 Task: Reply to email with the signature Destiny Lee with the subject 'Status report' from softage.1@softage.net with the message 'I would like to discuss the project's quality assurance plan with you.' with CC to softage.3@softage.net with an attached document Feasibility_report.docx
Action: Mouse moved to (102, 296)
Screenshot: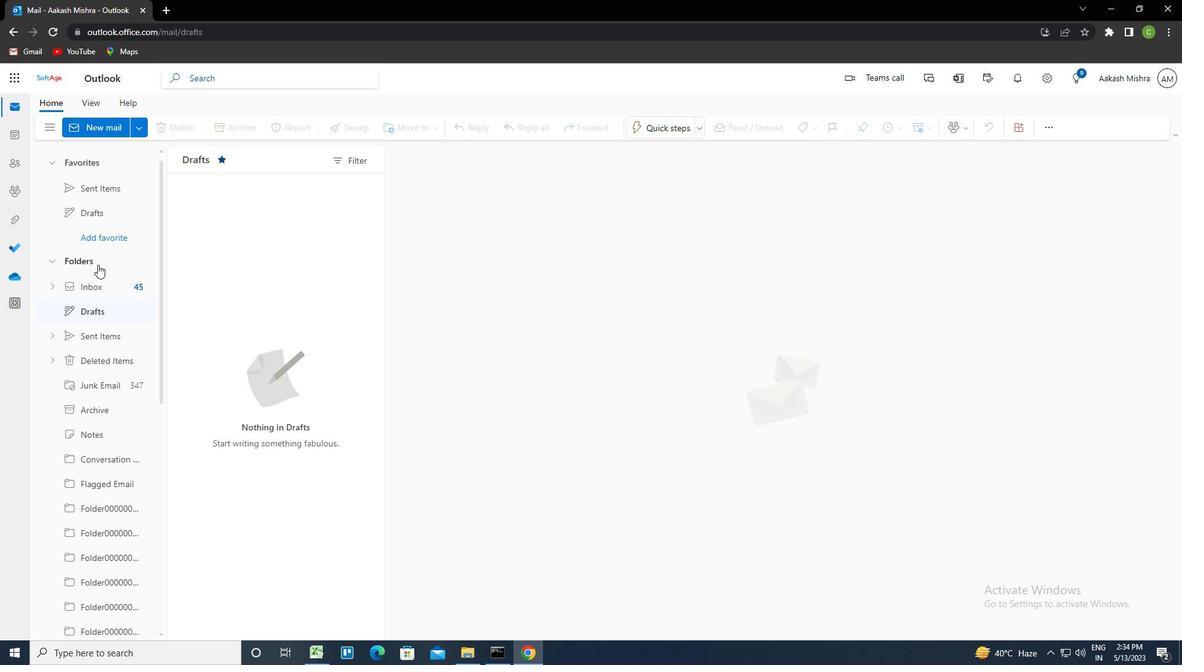 
Action: Mouse pressed left at (102, 296)
Screenshot: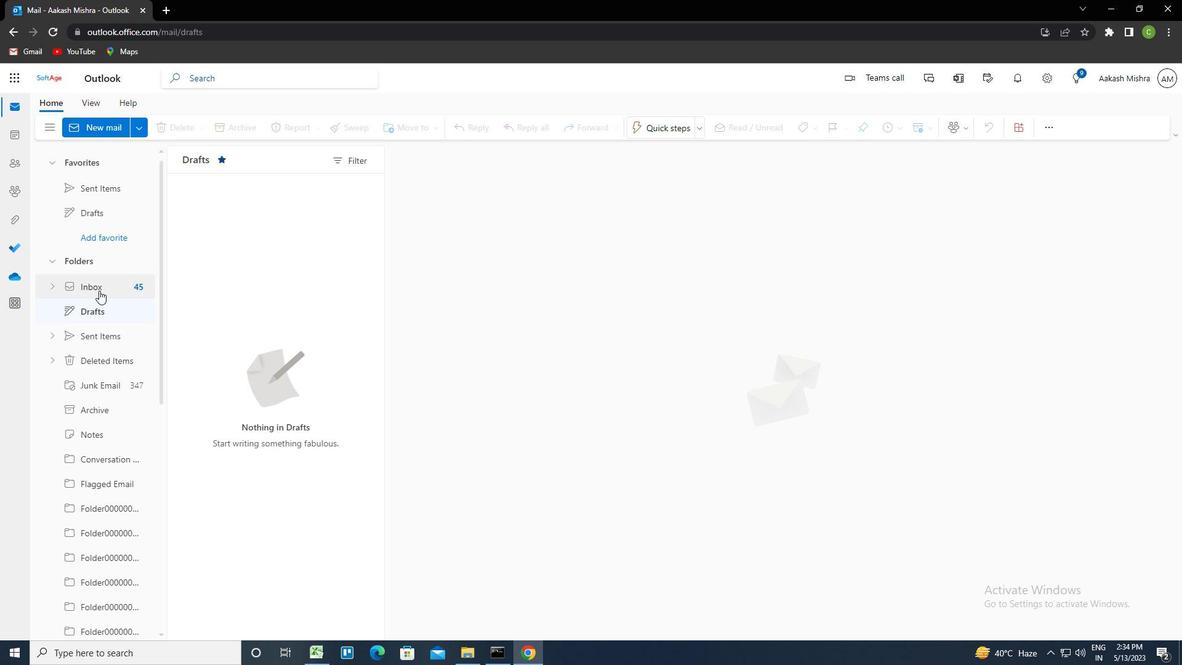 
Action: Mouse moved to (249, 345)
Screenshot: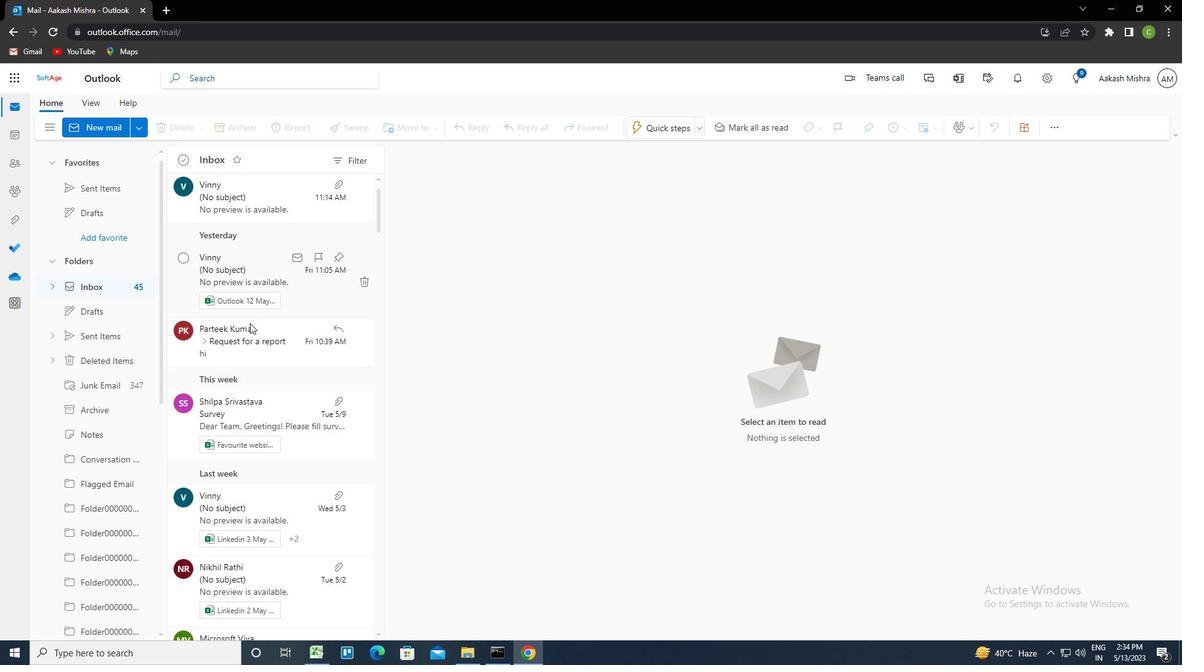 
Action: Mouse pressed left at (249, 345)
Screenshot: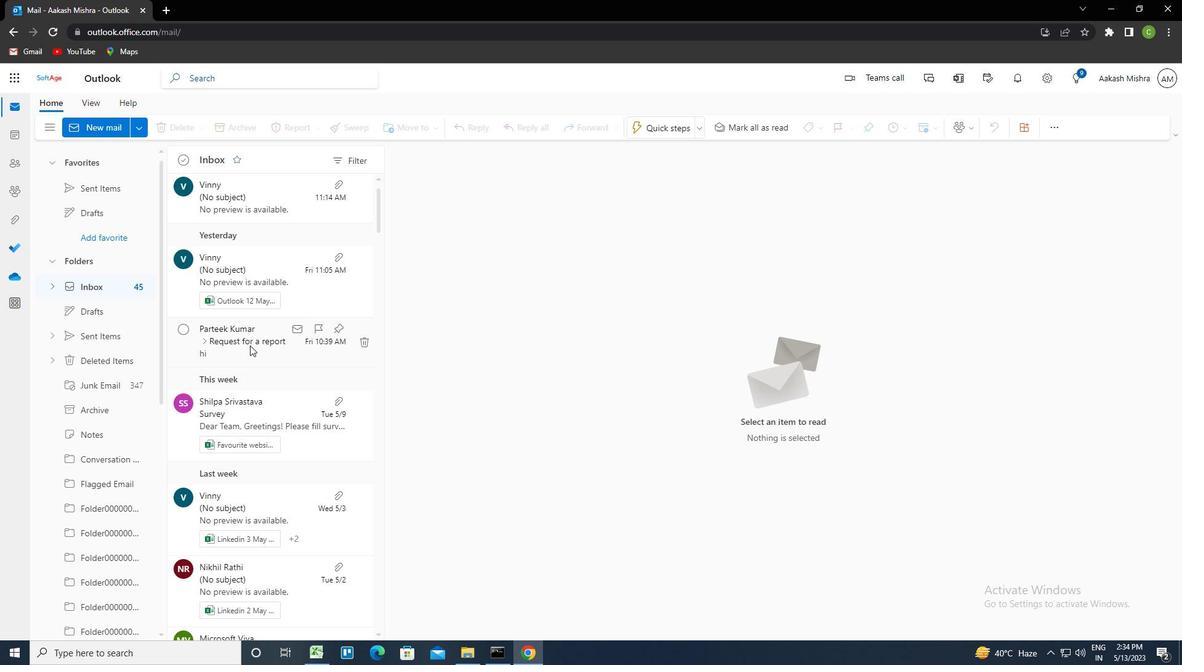 
Action: Mouse moved to (961, 227)
Screenshot: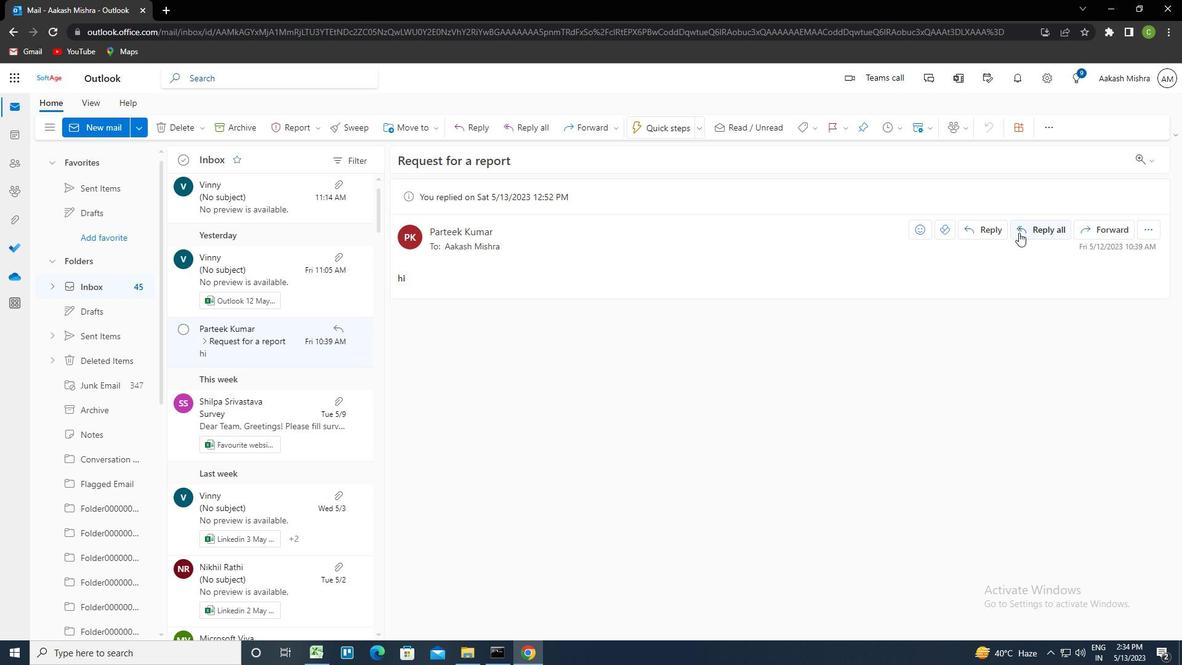 
Action: Mouse pressed left at (961, 227)
Screenshot: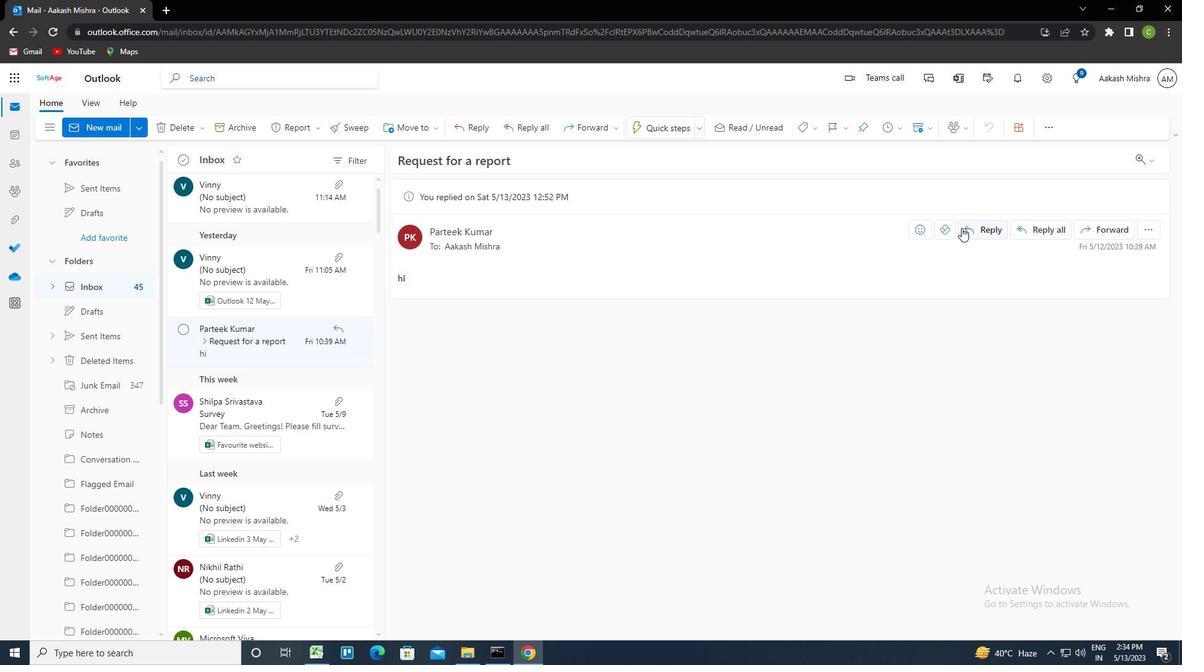 
Action: Mouse moved to (800, 128)
Screenshot: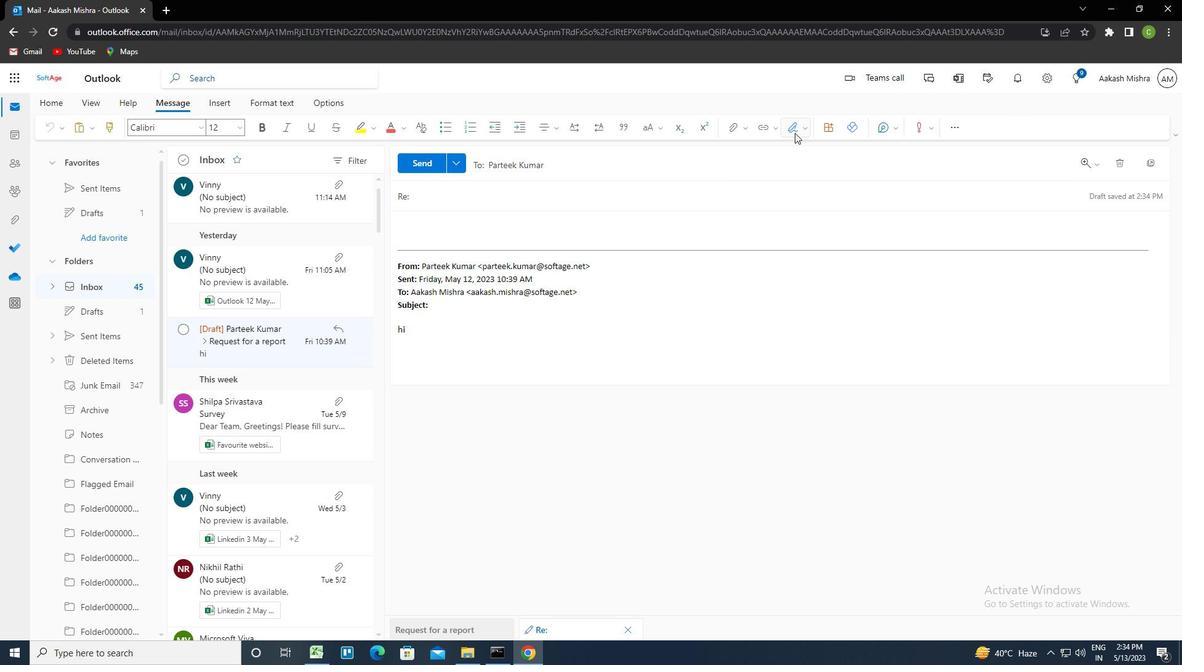
Action: Mouse pressed left at (800, 128)
Screenshot: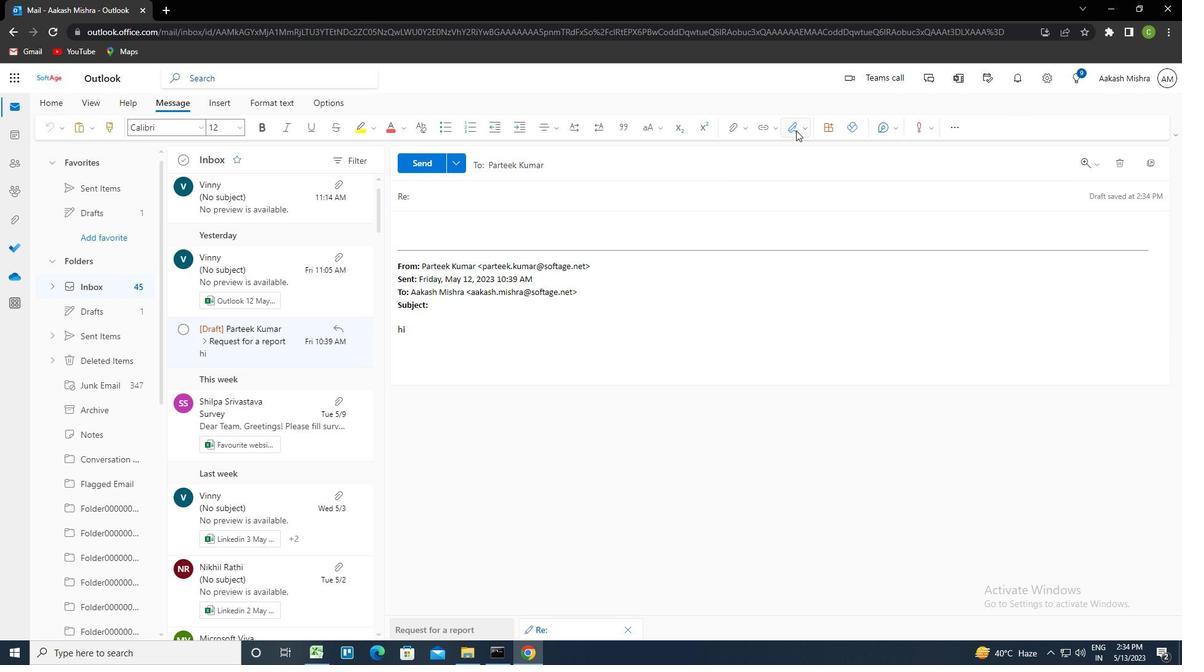 
Action: Mouse moved to (781, 176)
Screenshot: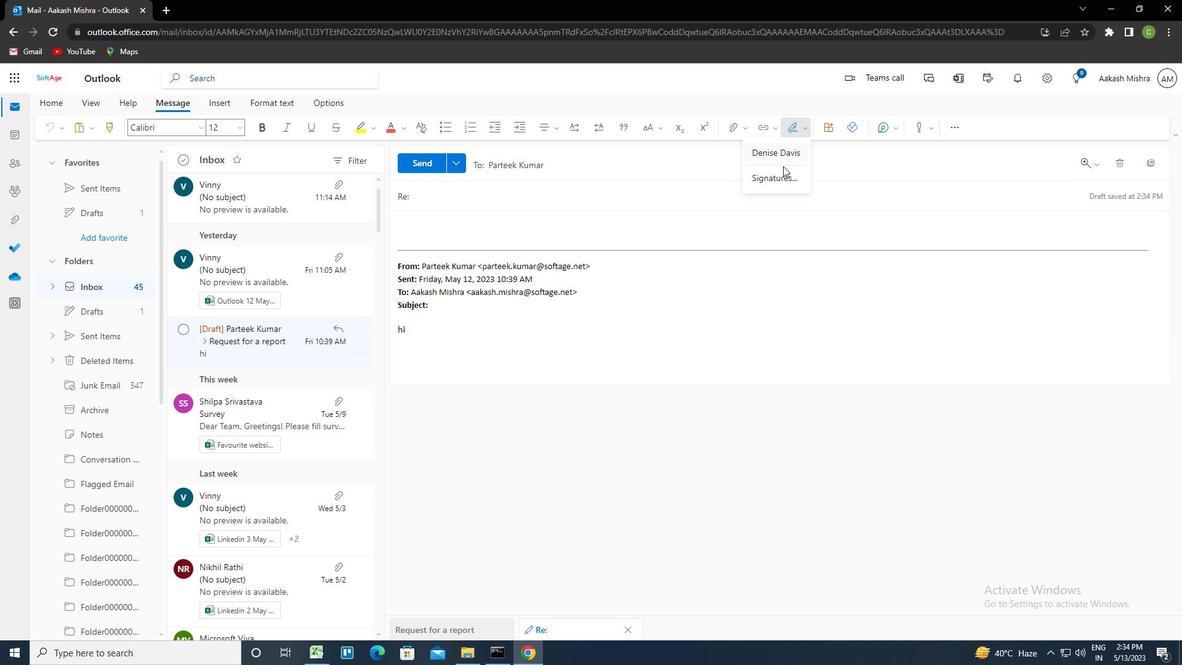 
Action: Mouse pressed left at (781, 176)
Screenshot: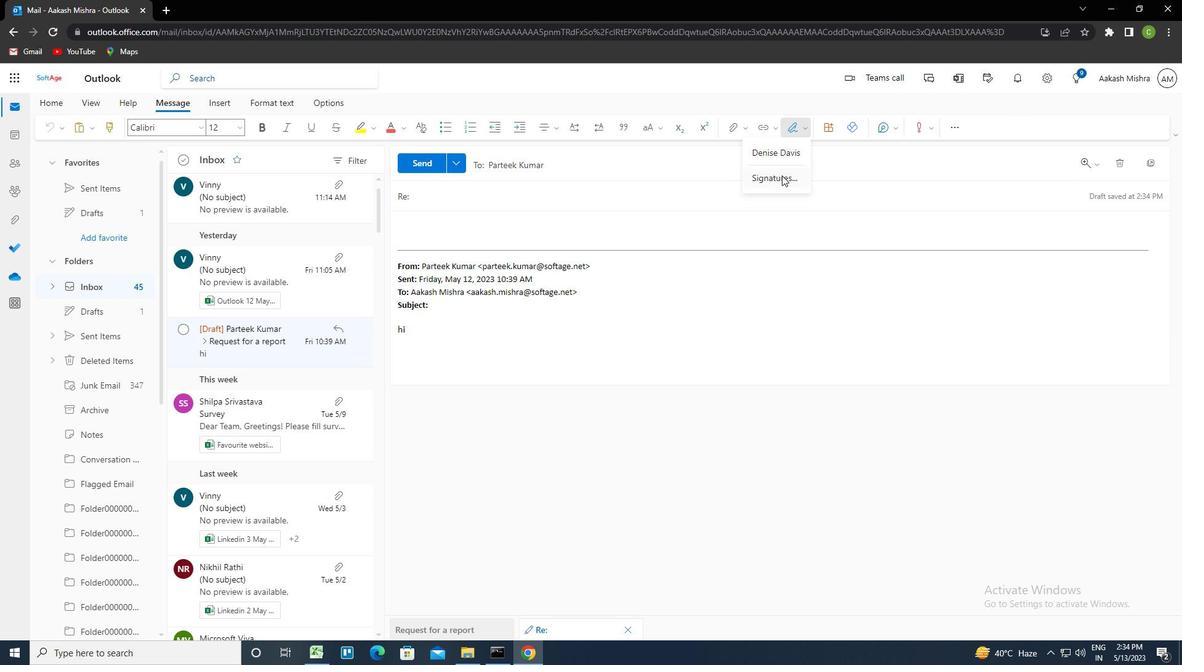 
Action: Mouse moved to (846, 227)
Screenshot: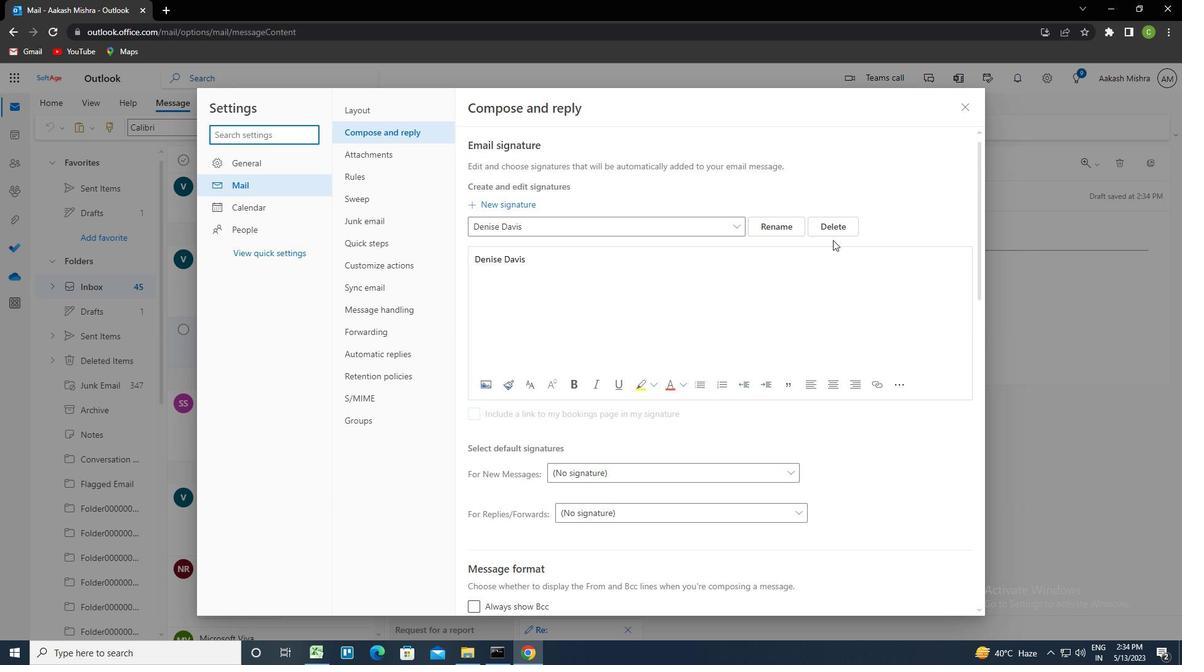 
Action: Mouse pressed left at (846, 227)
Screenshot: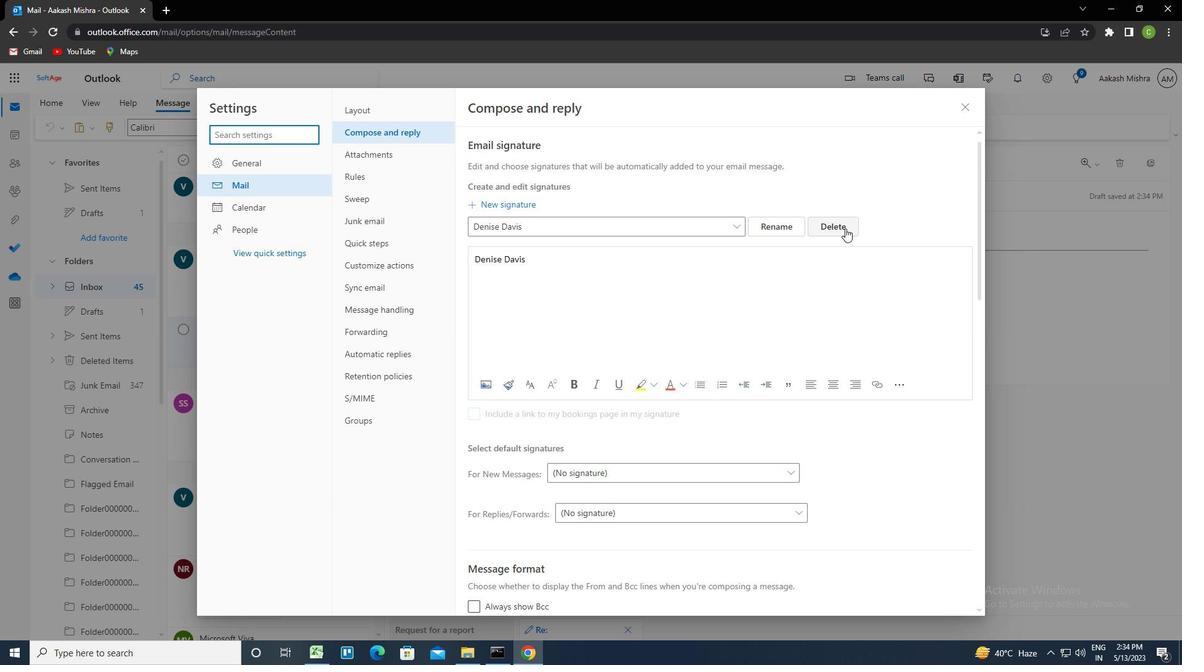 
Action: Mouse moved to (668, 224)
Screenshot: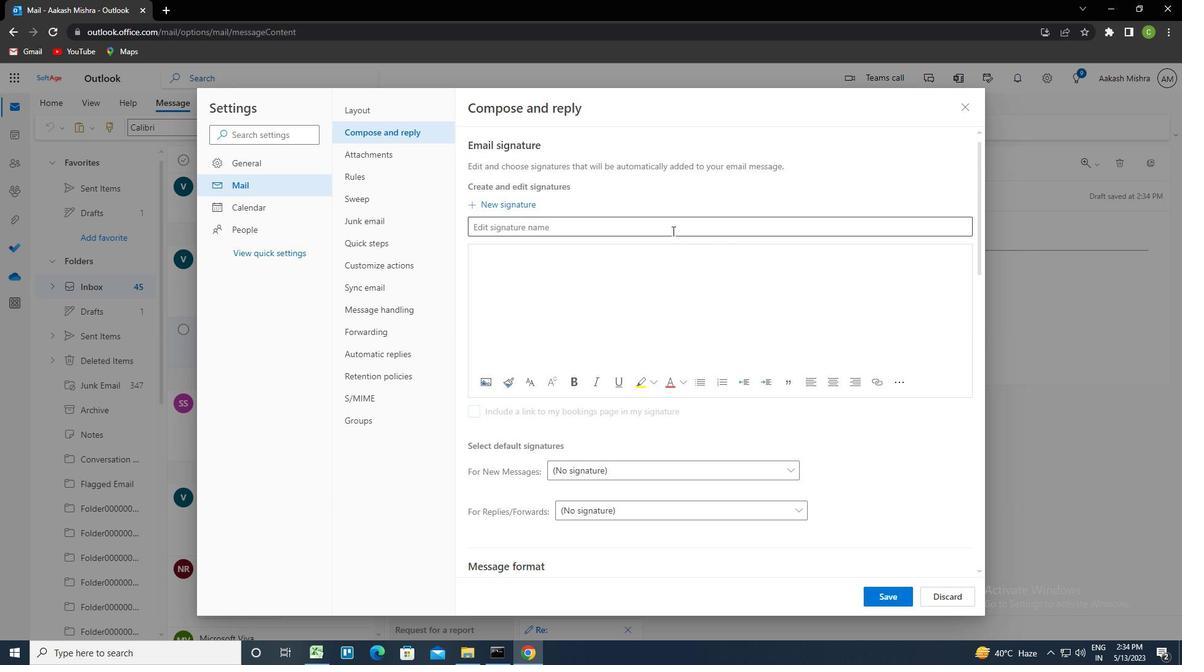 
Action: Mouse pressed left at (668, 224)
Screenshot: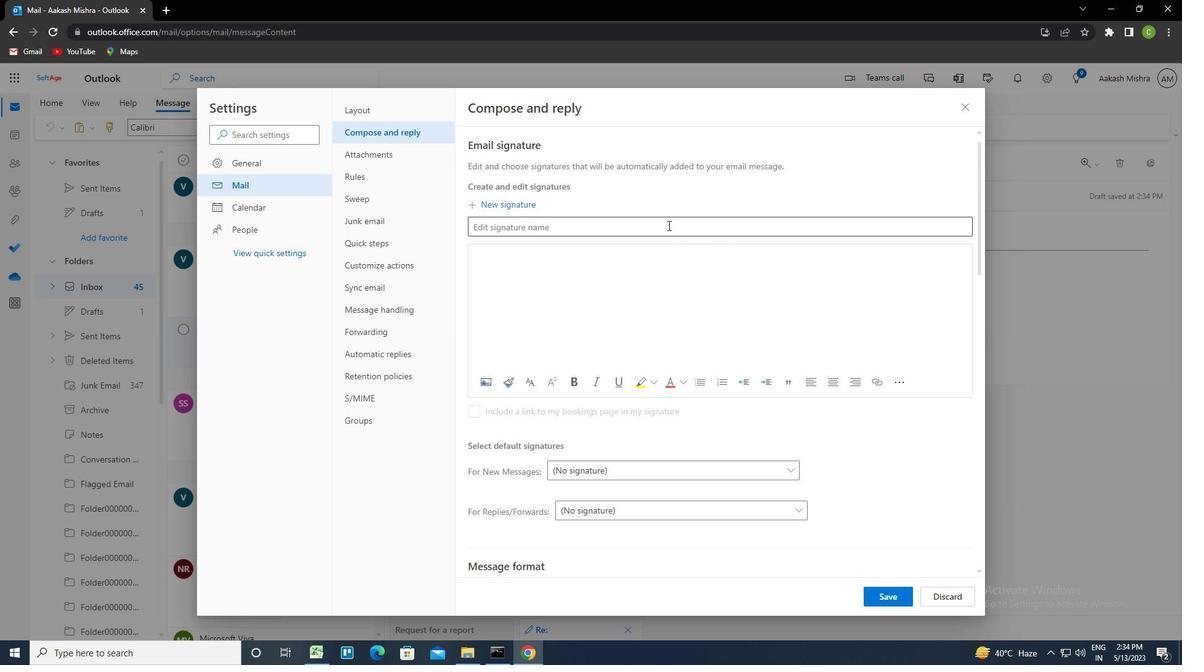 
Action: Key pressed <Key.caps_lock>d<Key.caps_lock>estiny<Key.space>law<Key.tab><Key.caps_lock>d<Key.caps_lock>esting<Key.backspace>y<Key.space><Key.caps_lock>l<Key.caps_lock>aw
Screenshot: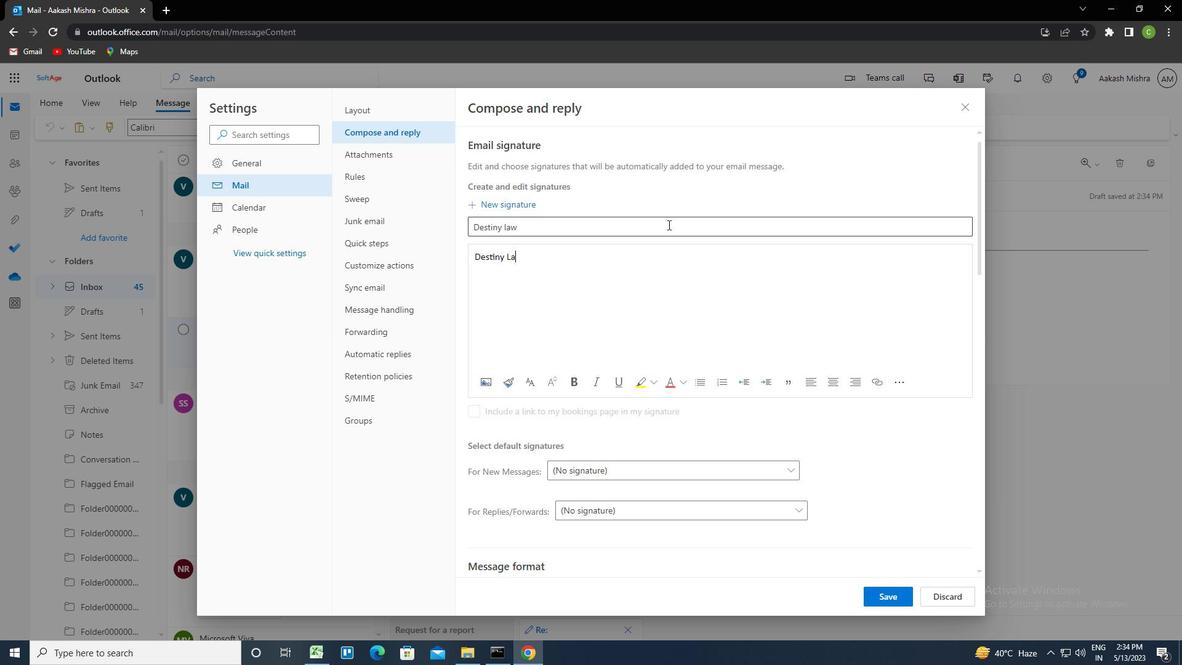 
Action: Mouse moved to (508, 225)
Screenshot: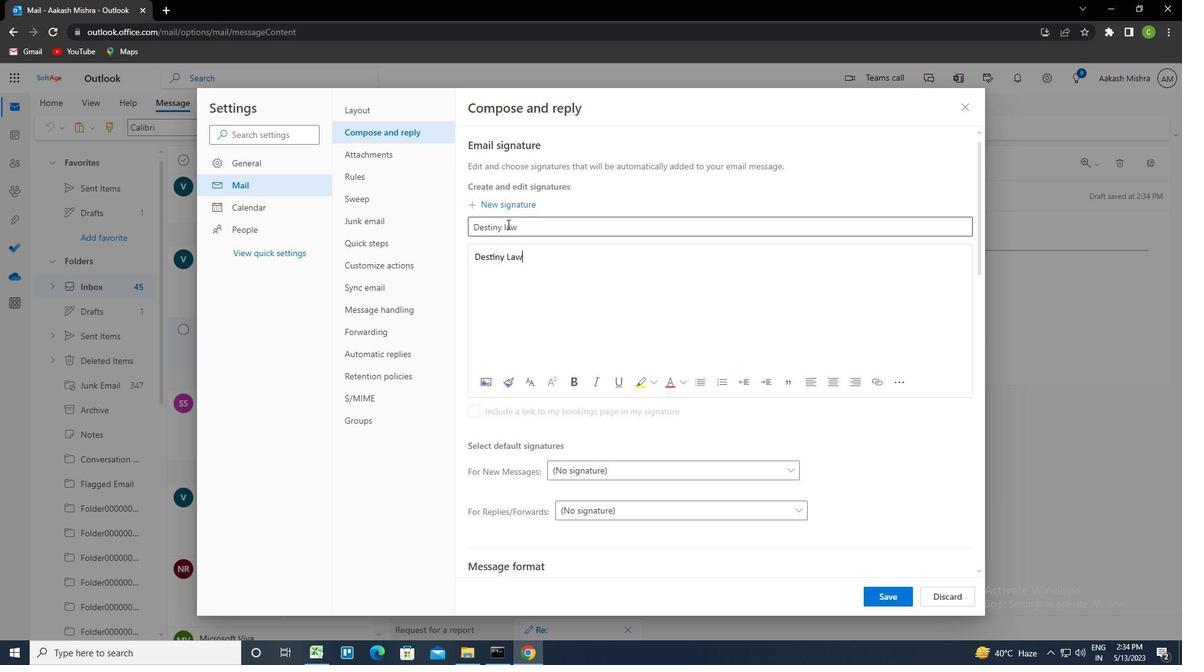 
Action: Mouse pressed left at (508, 225)
Screenshot: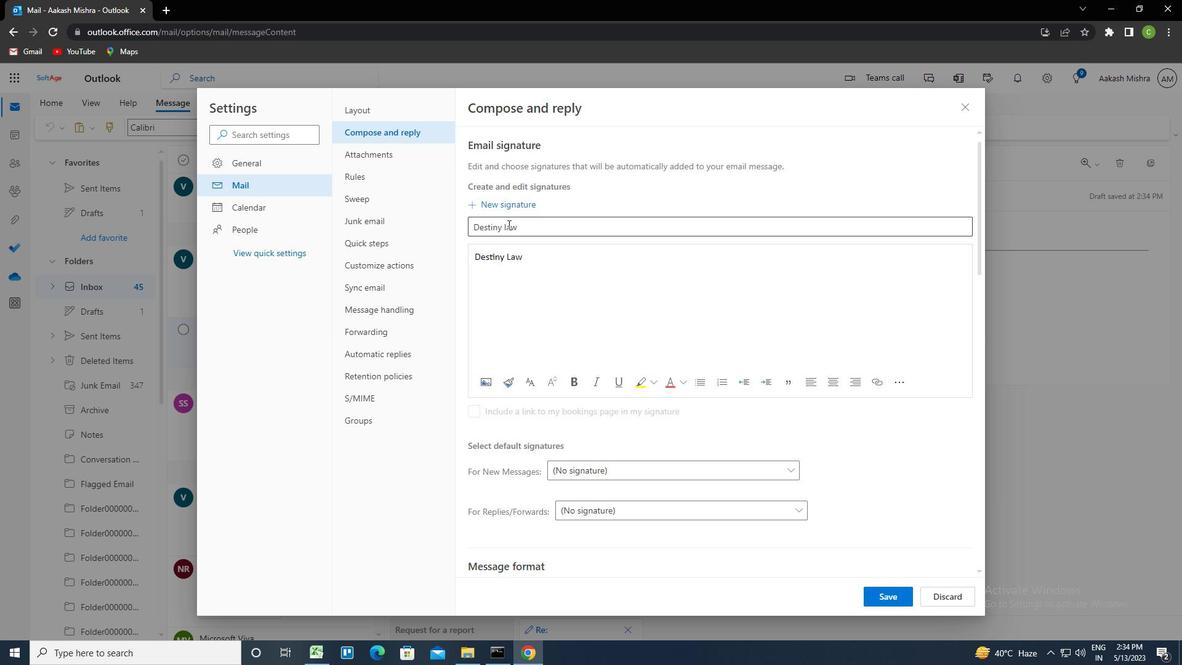 
Action: Mouse moved to (573, 274)
Screenshot: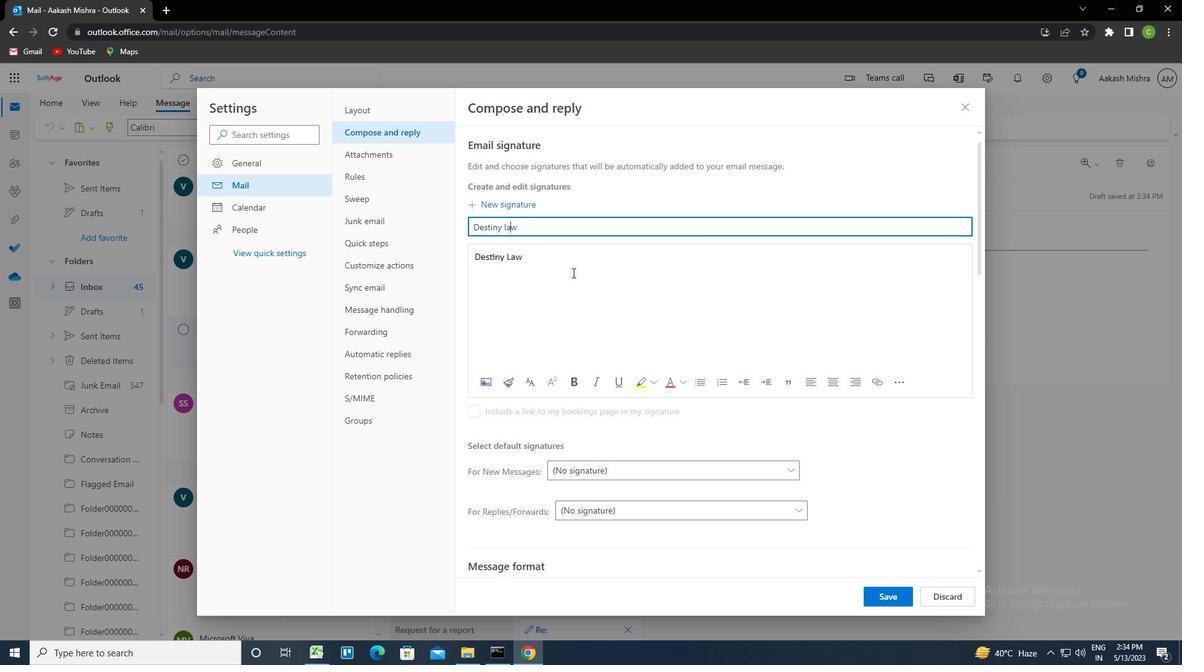 
Action: Key pressed <Key.left><Key.backspace><Key.caps_lock>l<Key.caps_lock>
Screenshot: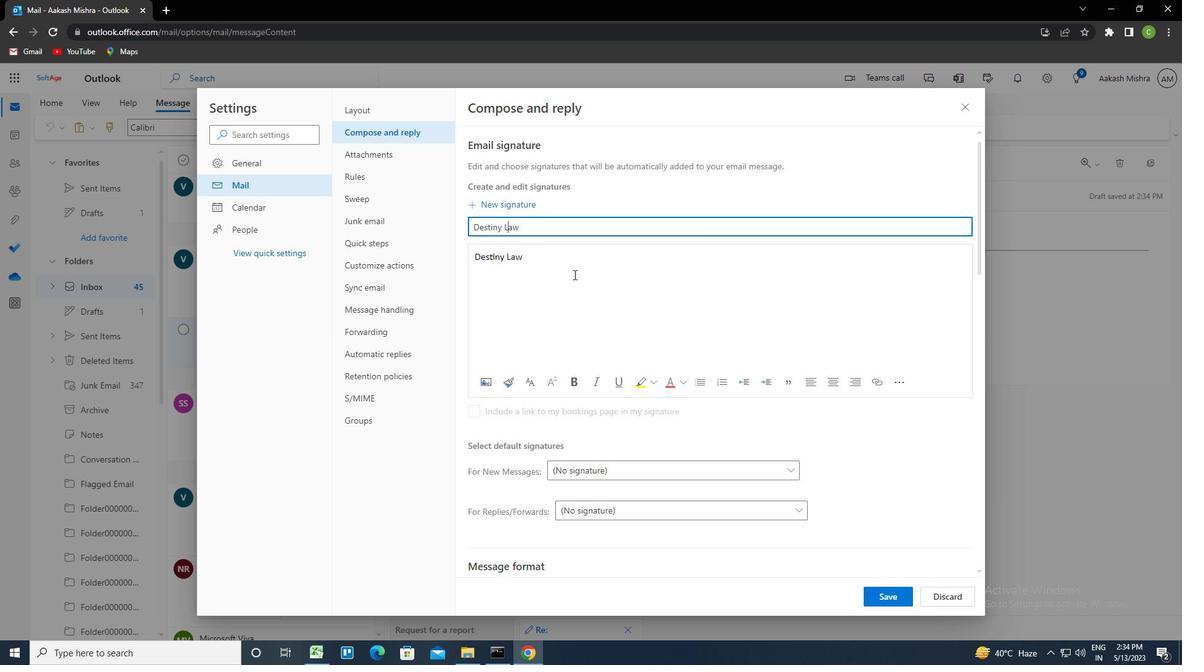 
Action: Mouse moved to (890, 602)
Screenshot: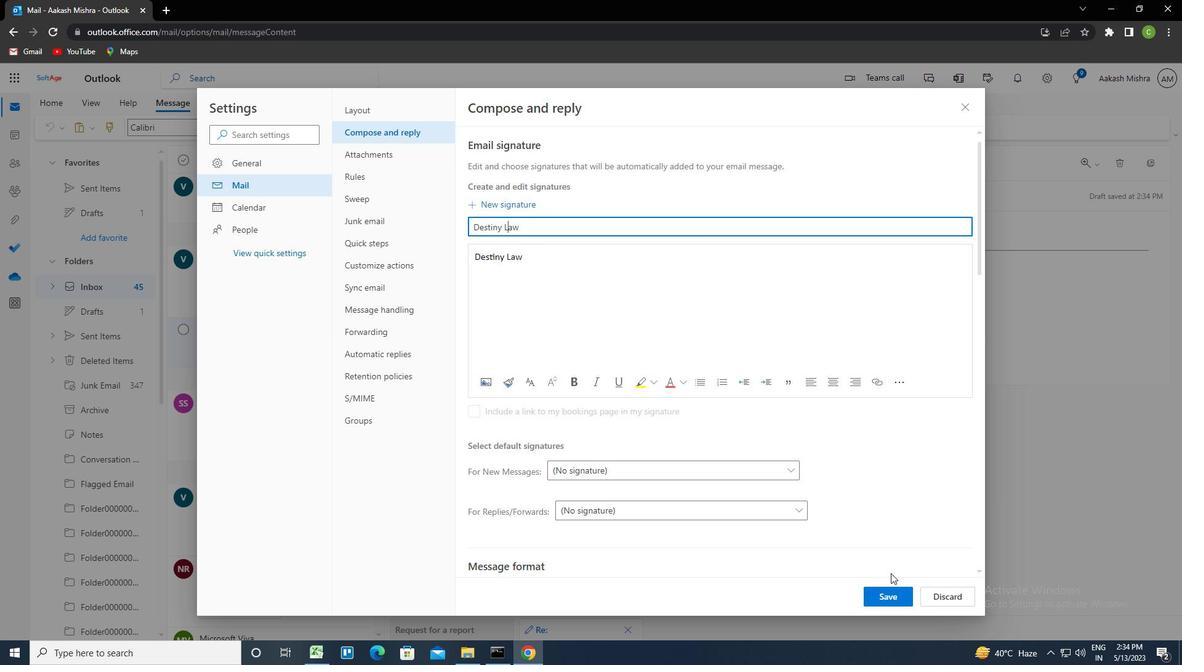 
Action: Mouse pressed left at (890, 602)
Screenshot: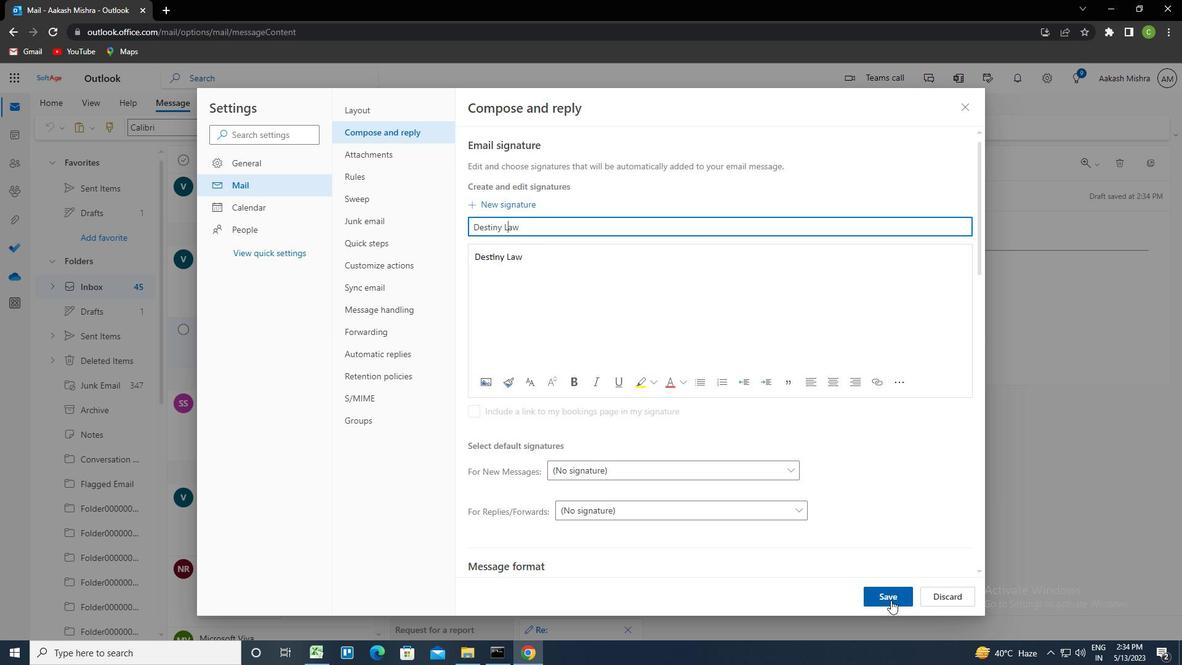 
Action: Mouse moved to (959, 104)
Screenshot: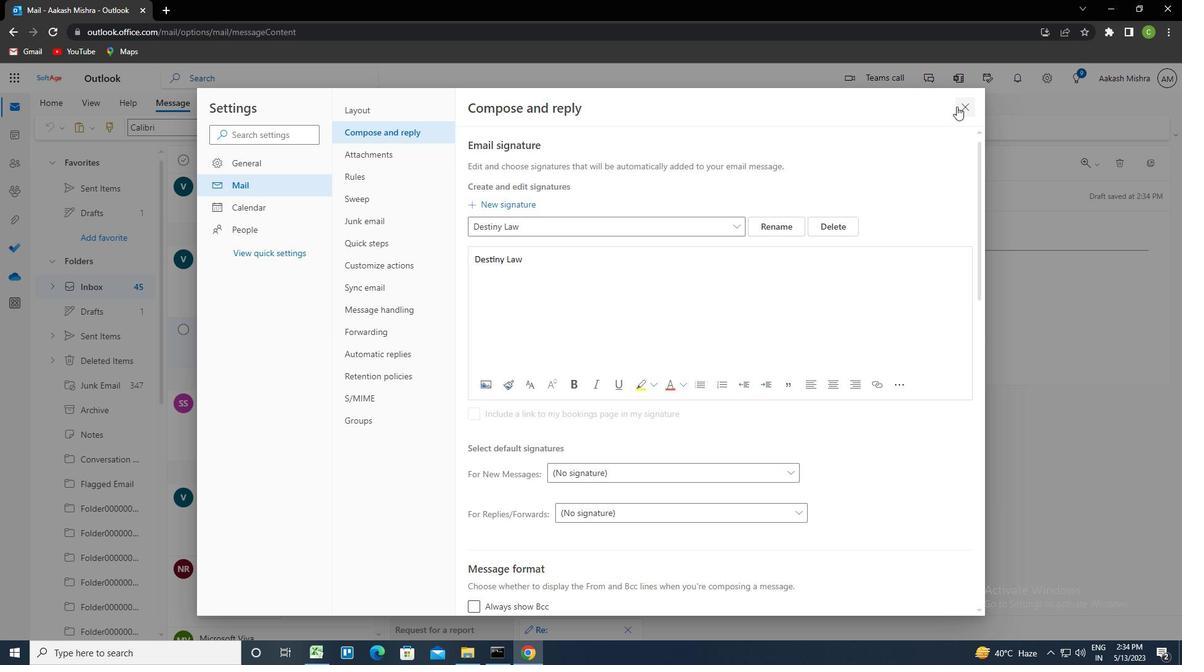
Action: Mouse pressed left at (959, 104)
Screenshot: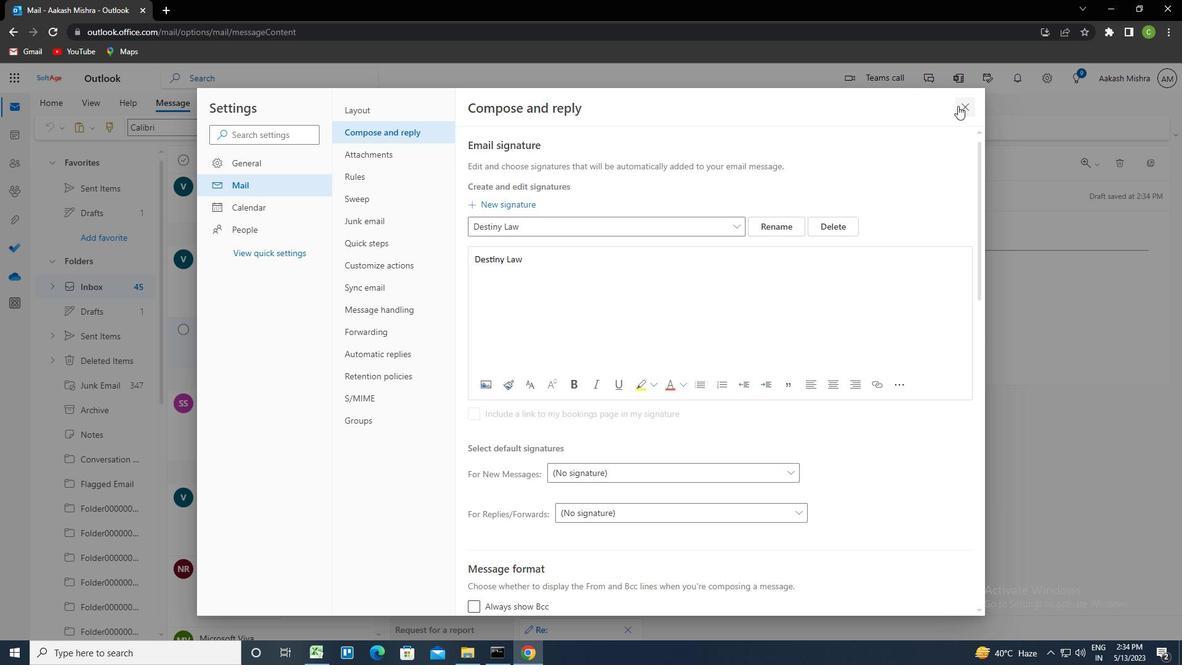 
Action: Mouse moved to (482, 192)
Screenshot: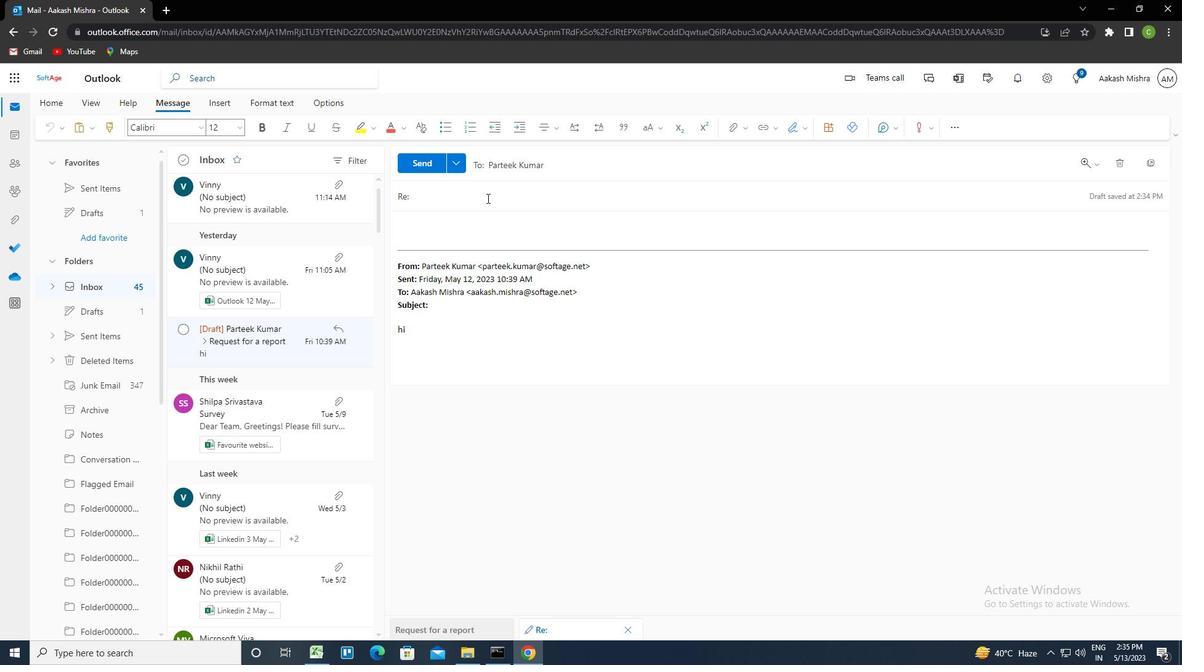 
Action: Mouse pressed left at (482, 192)
Screenshot: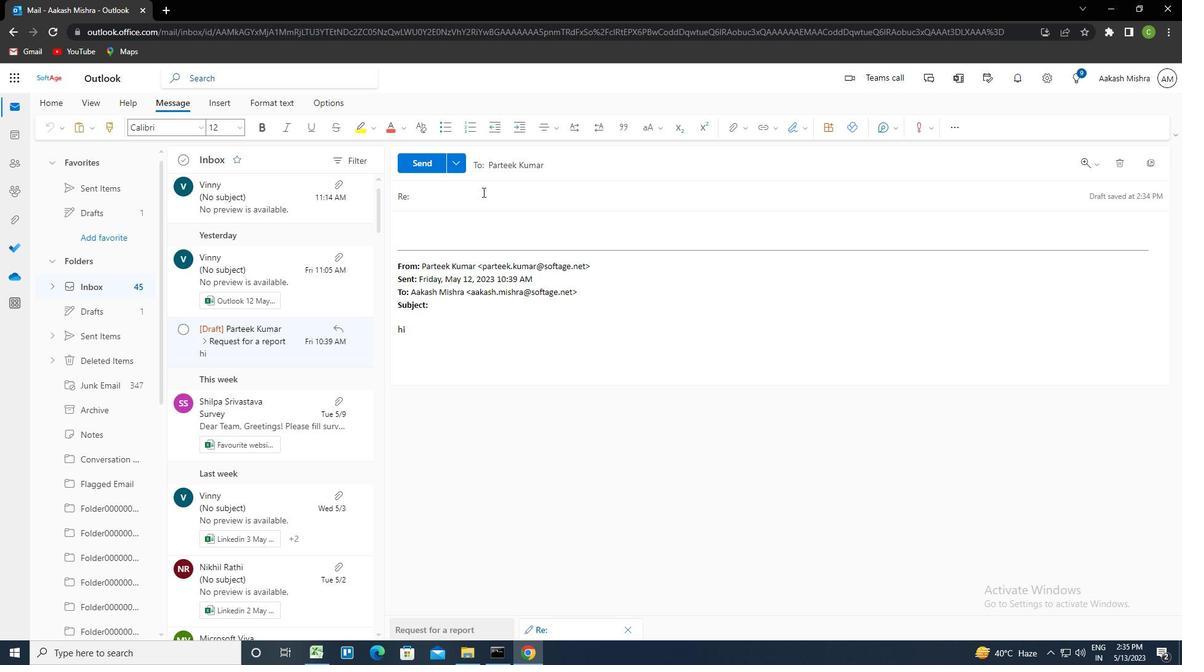
Action: Key pressed <Key.caps_lock>s<Key.caps_lock>tatus<Key.space>report<Key.tab><Key.caps_lock>i<Key.caps_lock><Key.space>would<Key.space>like<Key.space>to<Key.space>discuss<Key.space>the<Key.space>project's<Key.space>quality<Key.space>assurance<Key.space>paln<Key.space>with<Key.space>you<Key.left><Key.left><Key.left><Key.right><Key.left><Key.backspace><Key.backspace><Key.backspace>ctrl+Lan
Screenshot: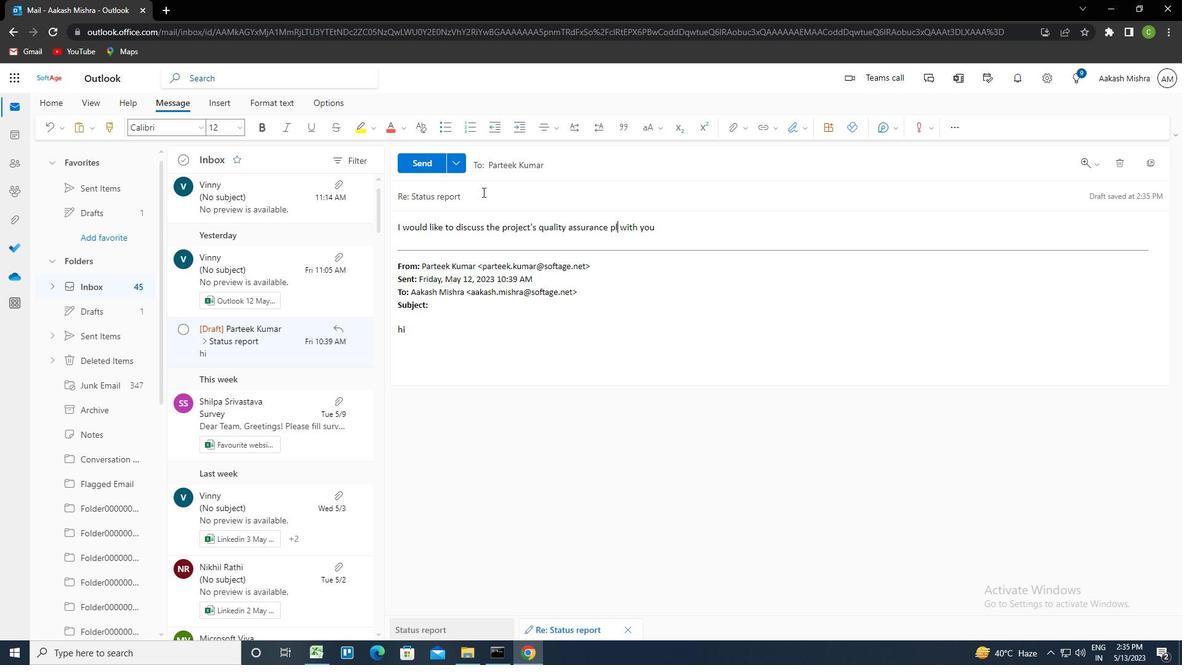 
Action: Mouse moved to (795, 125)
Screenshot: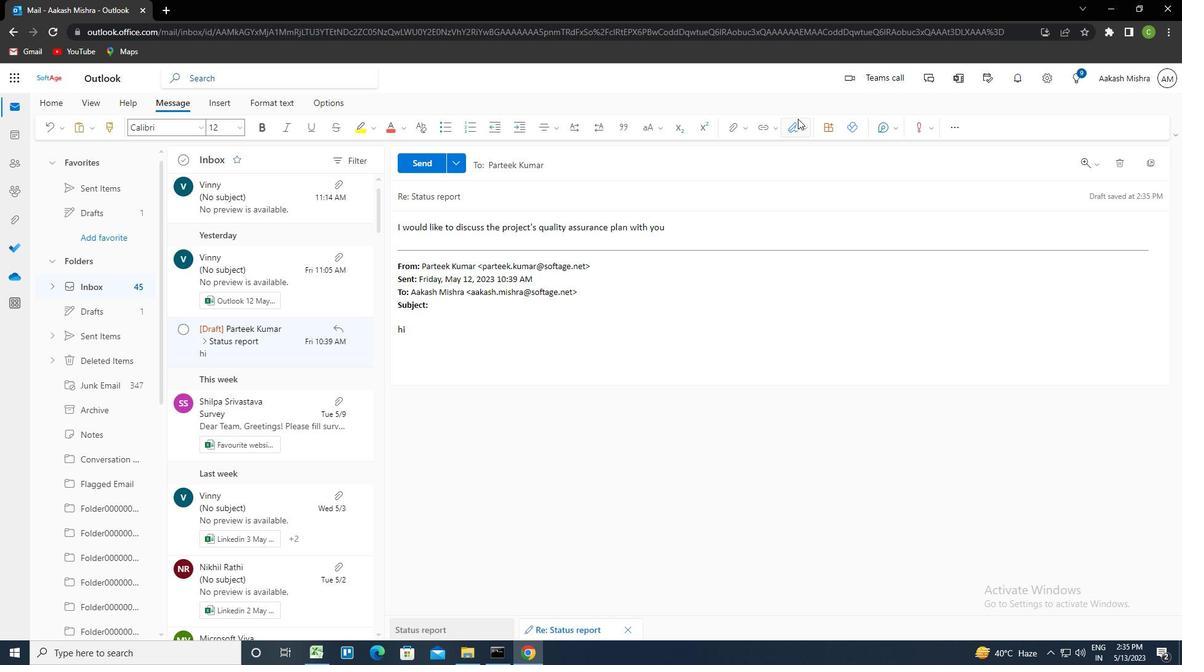 
Action: Mouse pressed left at (795, 125)
Screenshot: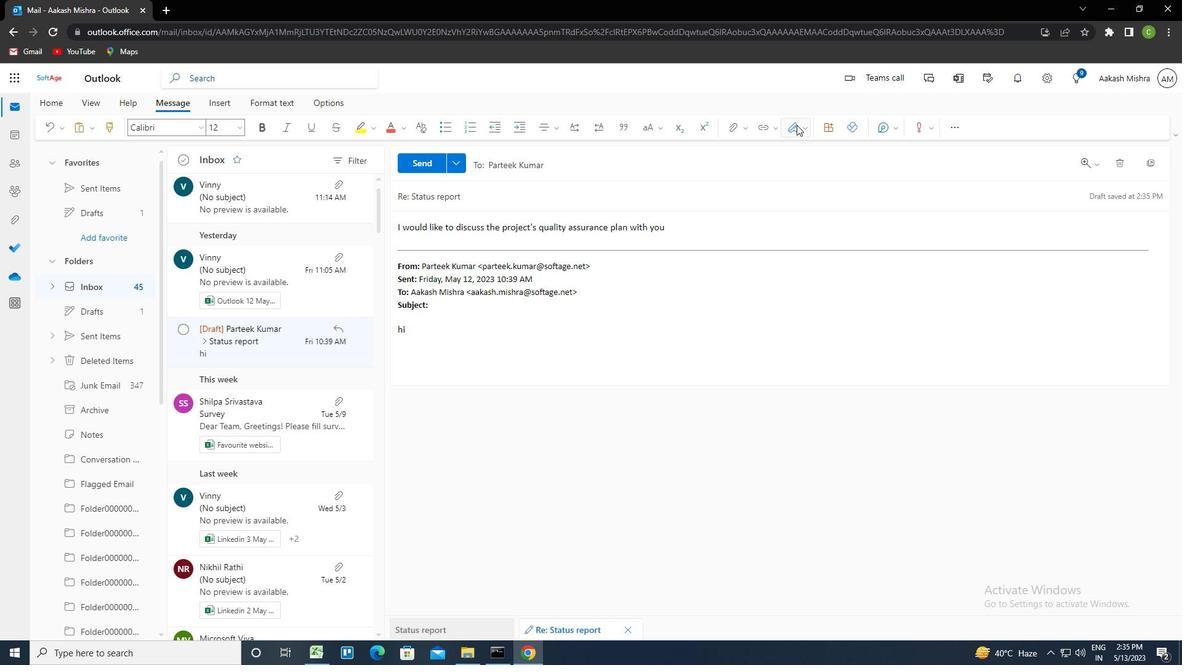 
Action: Mouse moved to (772, 155)
Screenshot: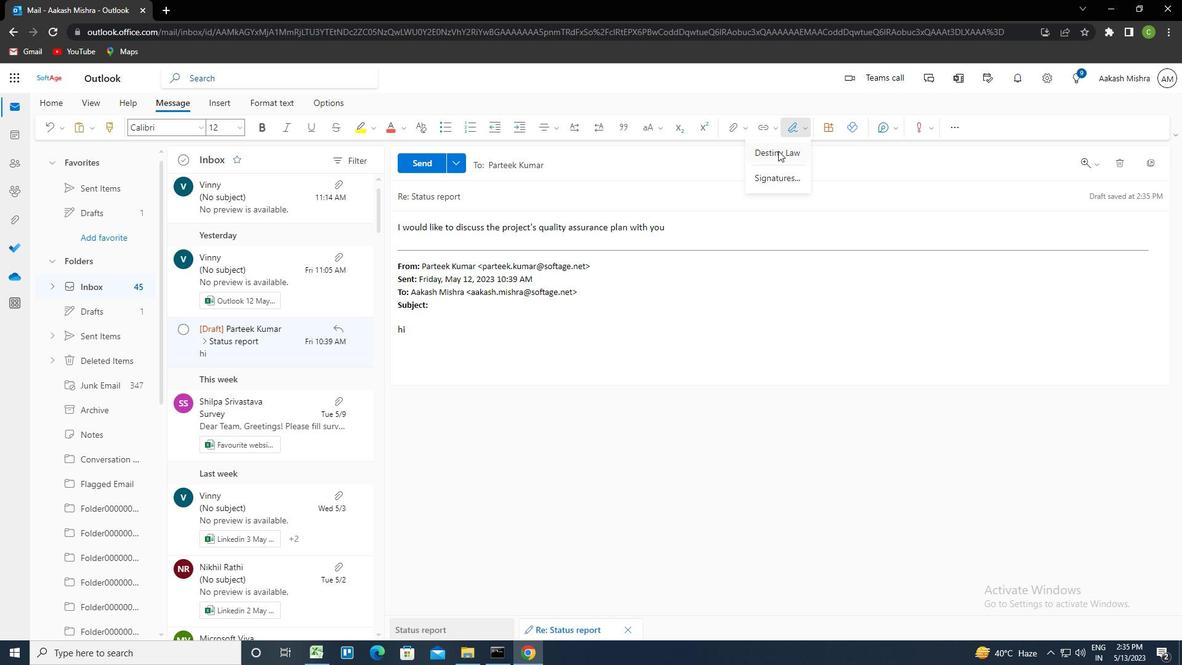 
Action: Mouse pressed left at (772, 155)
Screenshot: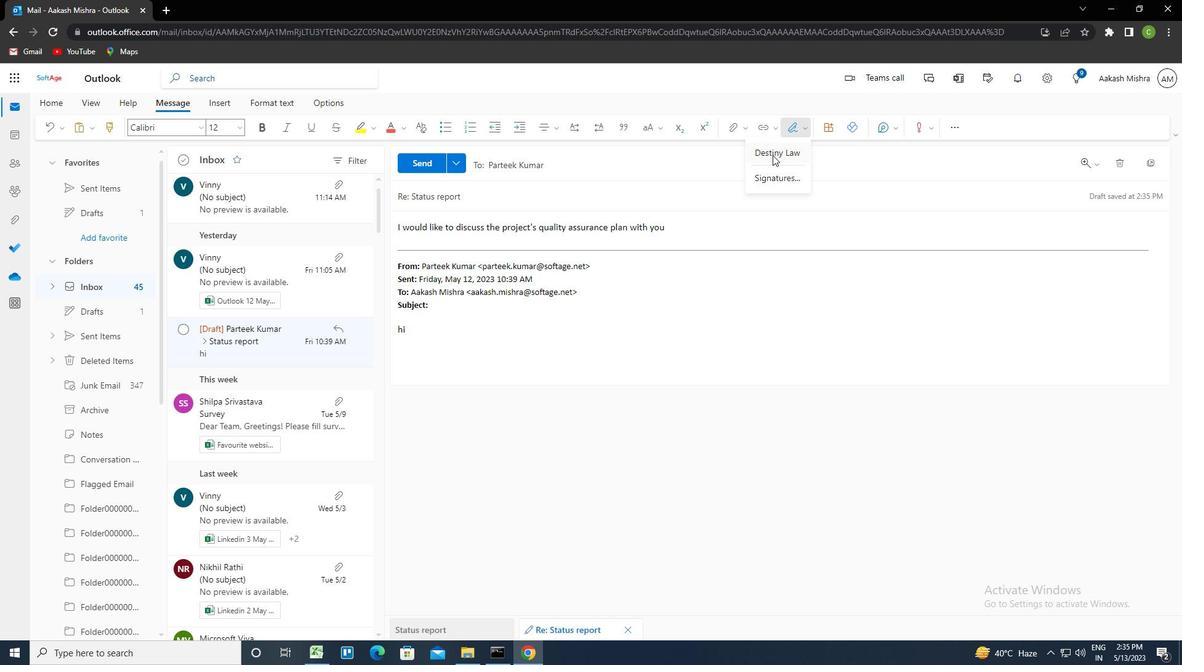 
Action: Mouse moved to (564, 164)
Screenshot: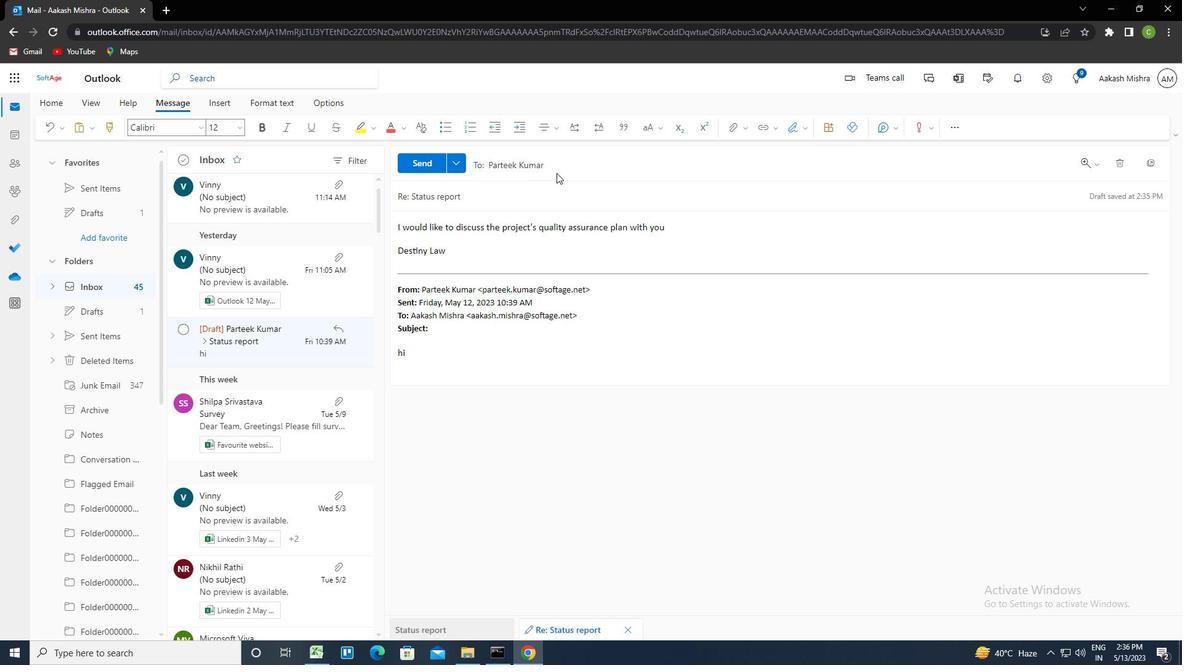 
Action: Mouse pressed left at (564, 164)
Screenshot: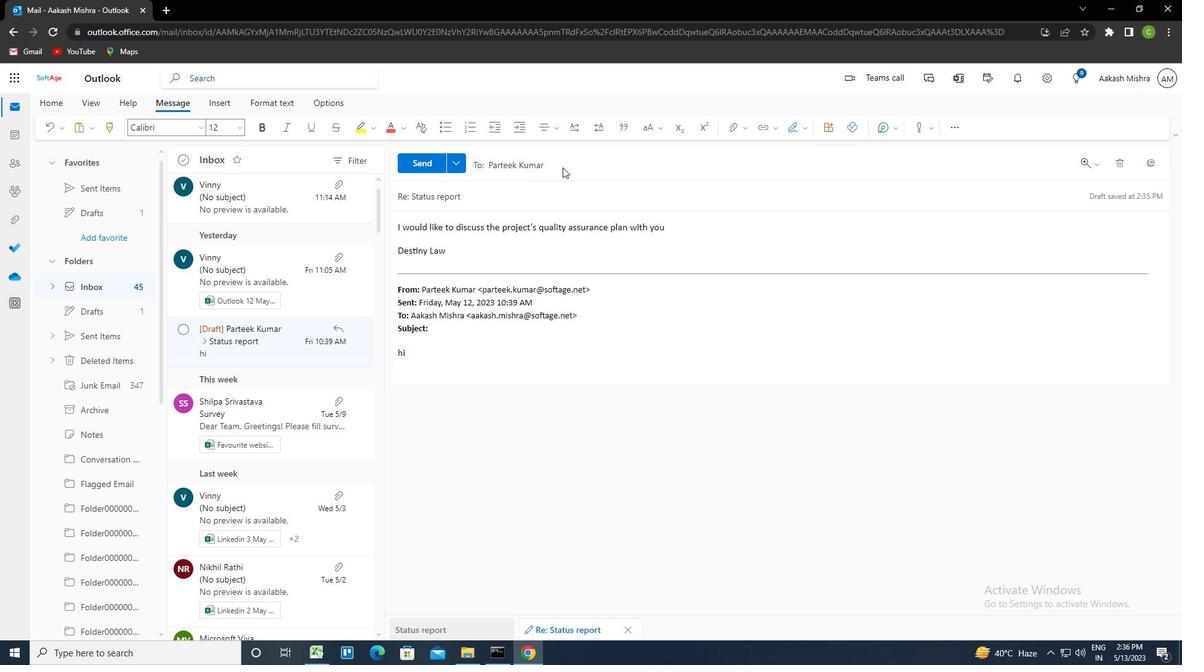 
Action: Mouse moved to (480, 222)
Screenshot: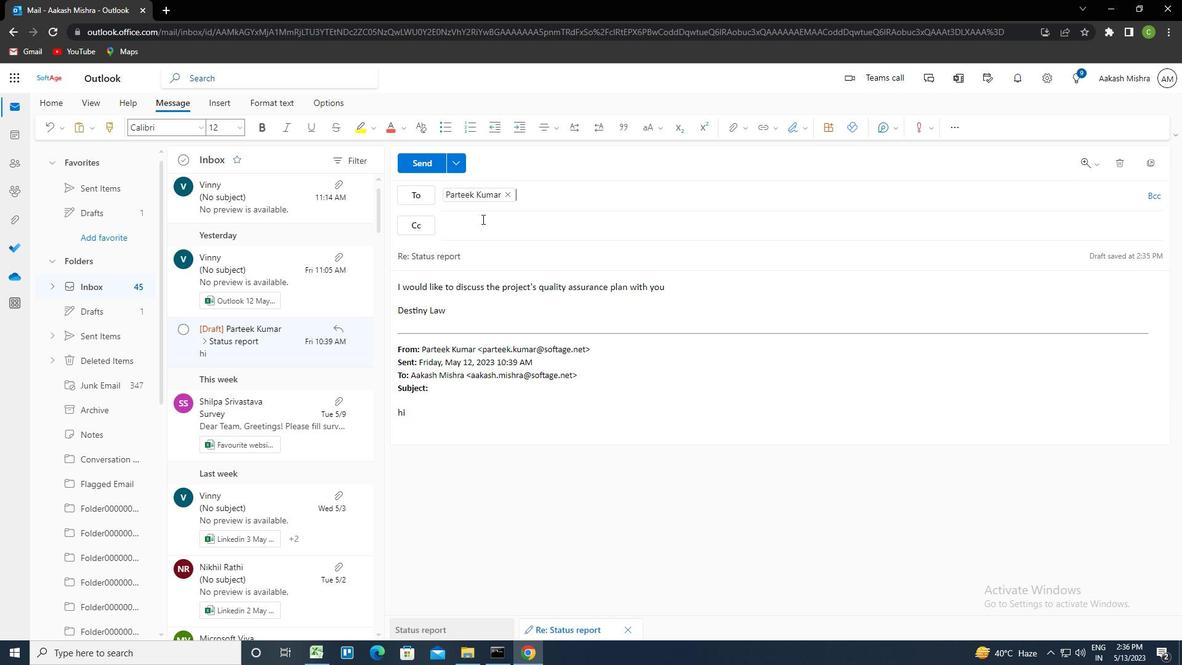 
Action: Mouse pressed left at (480, 222)
Screenshot: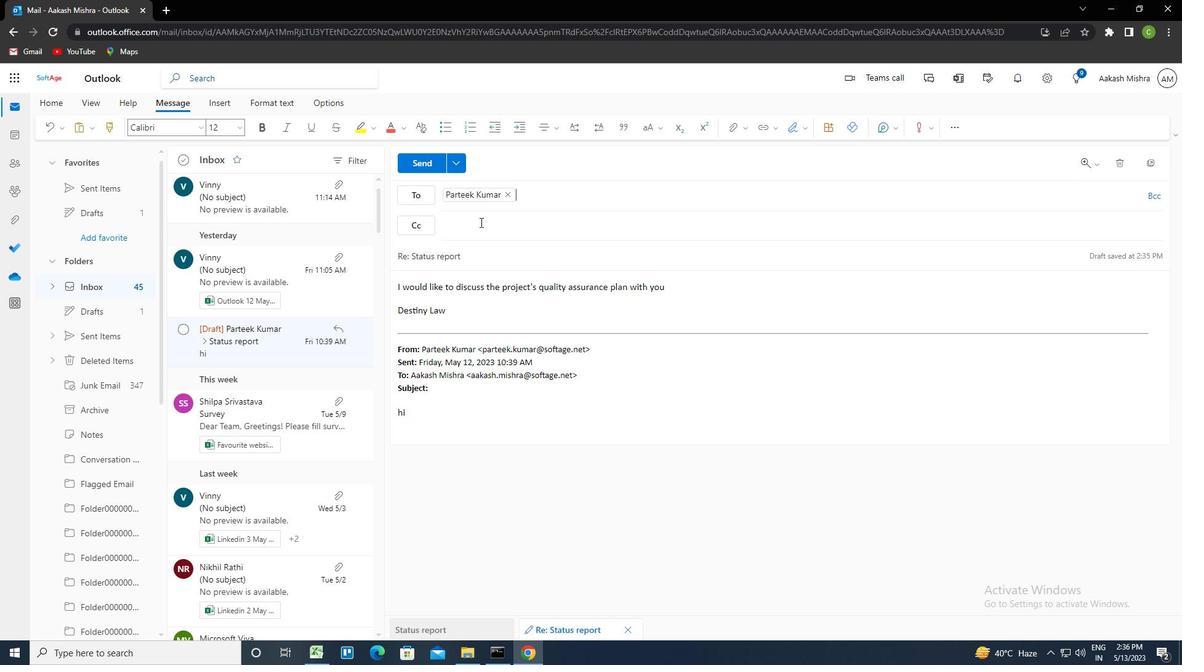 
Action: Key pressed softage.3<Key.shift>@SOFTAGE.COM<Key.backspace><Key.backspace><Key.backspace>NET<Key.enter>
Screenshot: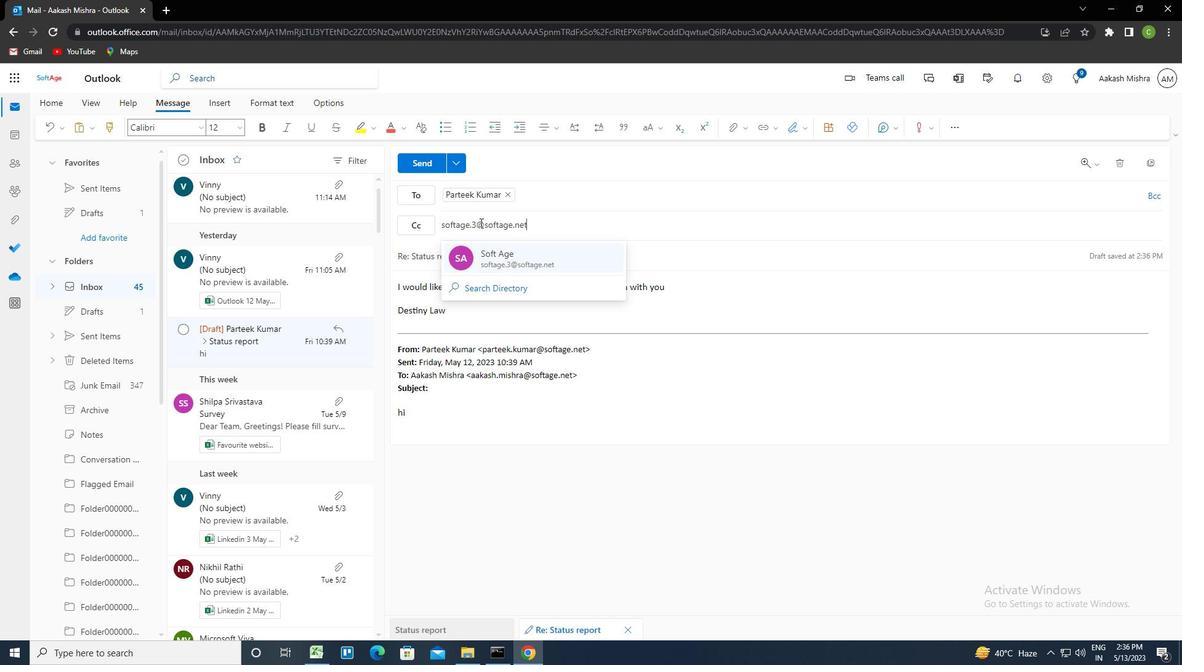 
Action: Mouse moved to (729, 127)
Screenshot: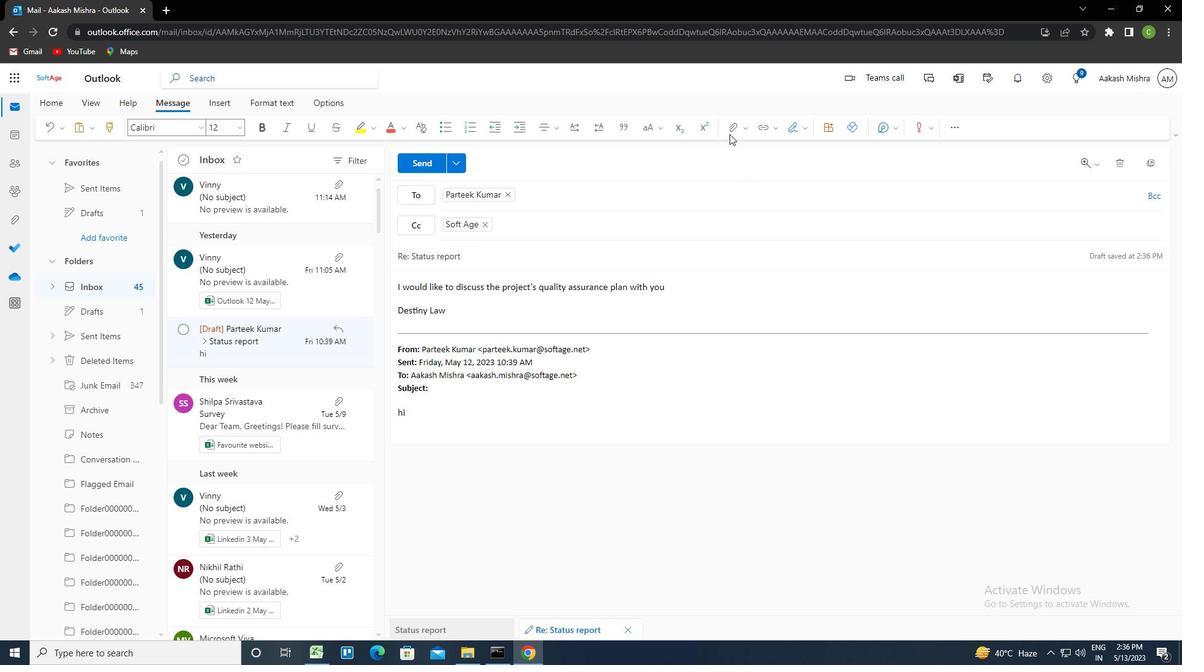 
Action: Mouse pressed left at (729, 127)
Screenshot: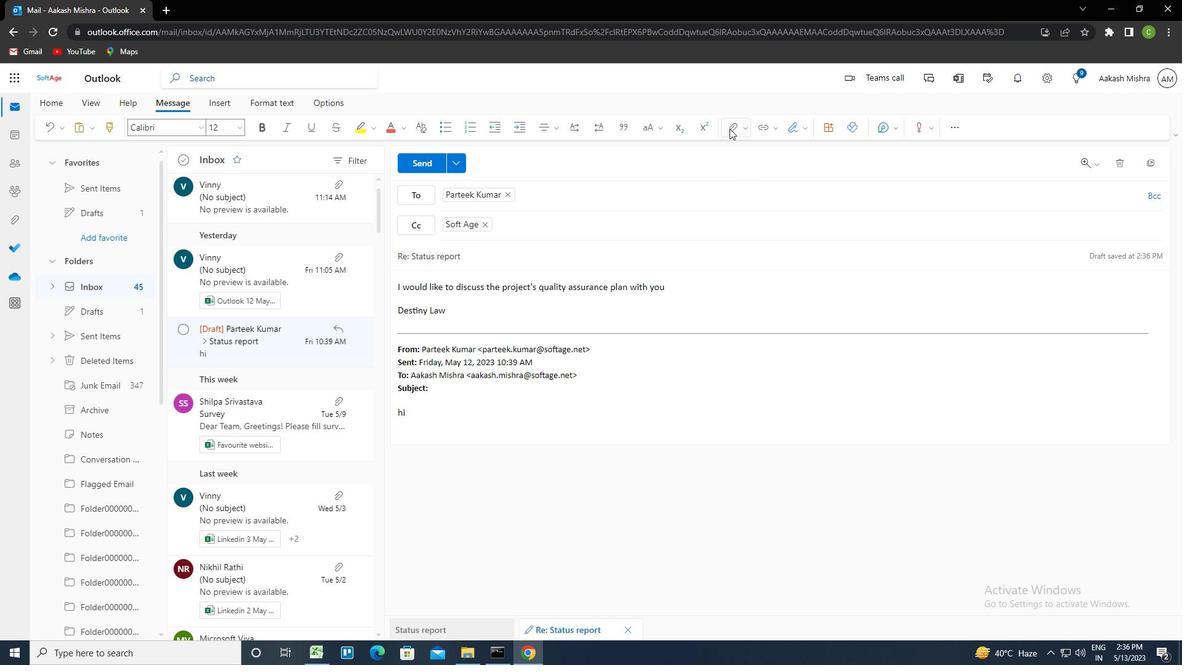
Action: Mouse moved to (678, 160)
Screenshot: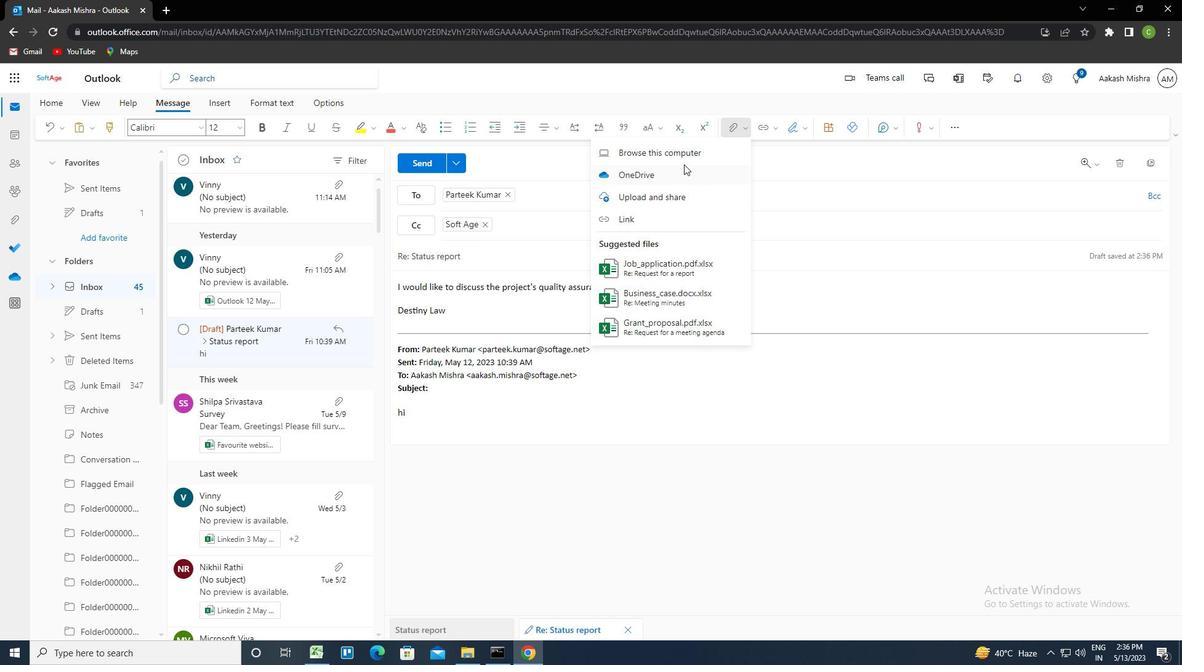 
Action: Mouse pressed left at (678, 160)
Screenshot: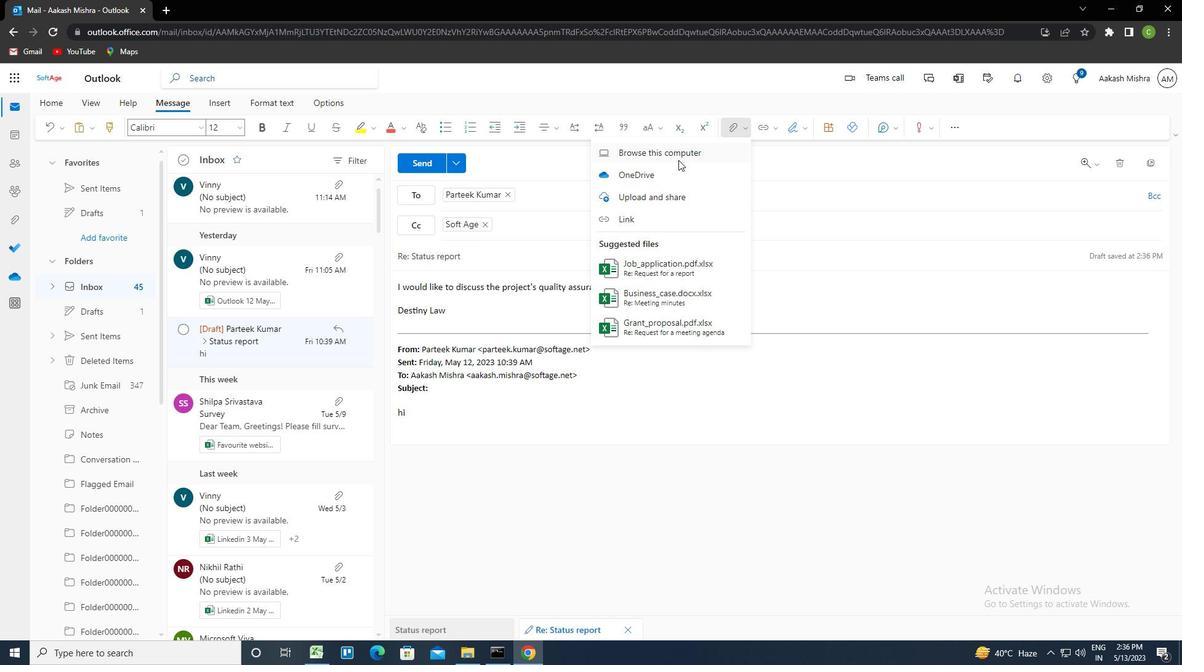 
Action: Mouse moved to (213, 165)
Screenshot: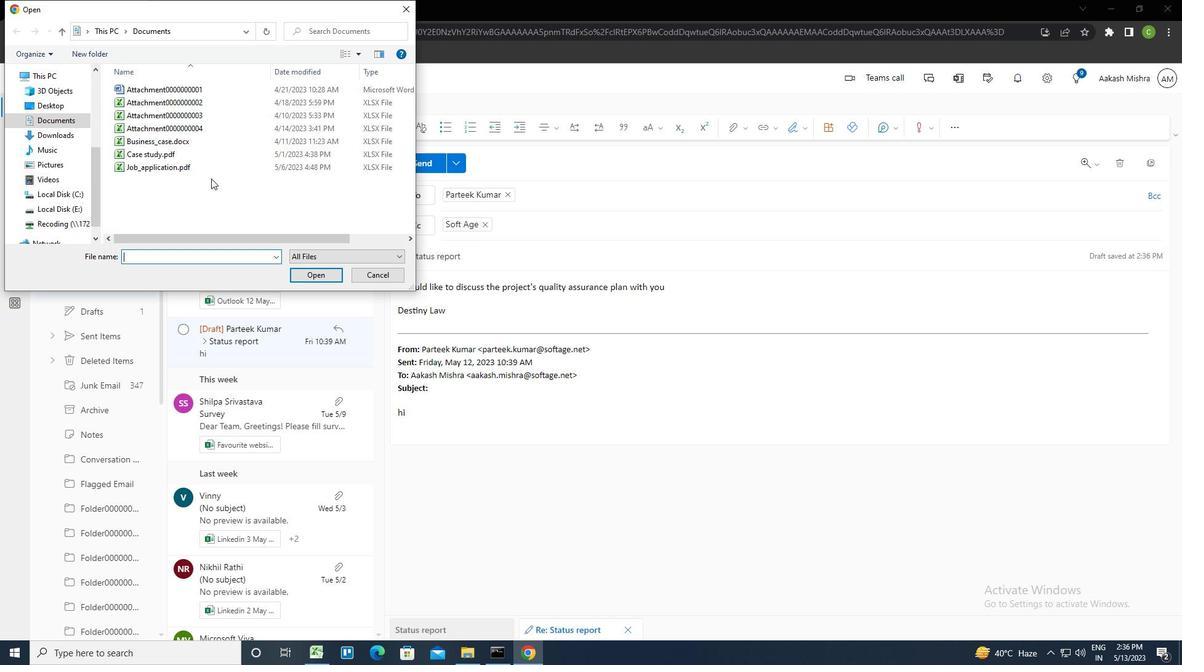 
Action: Mouse pressed left at (213, 165)
Screenshot: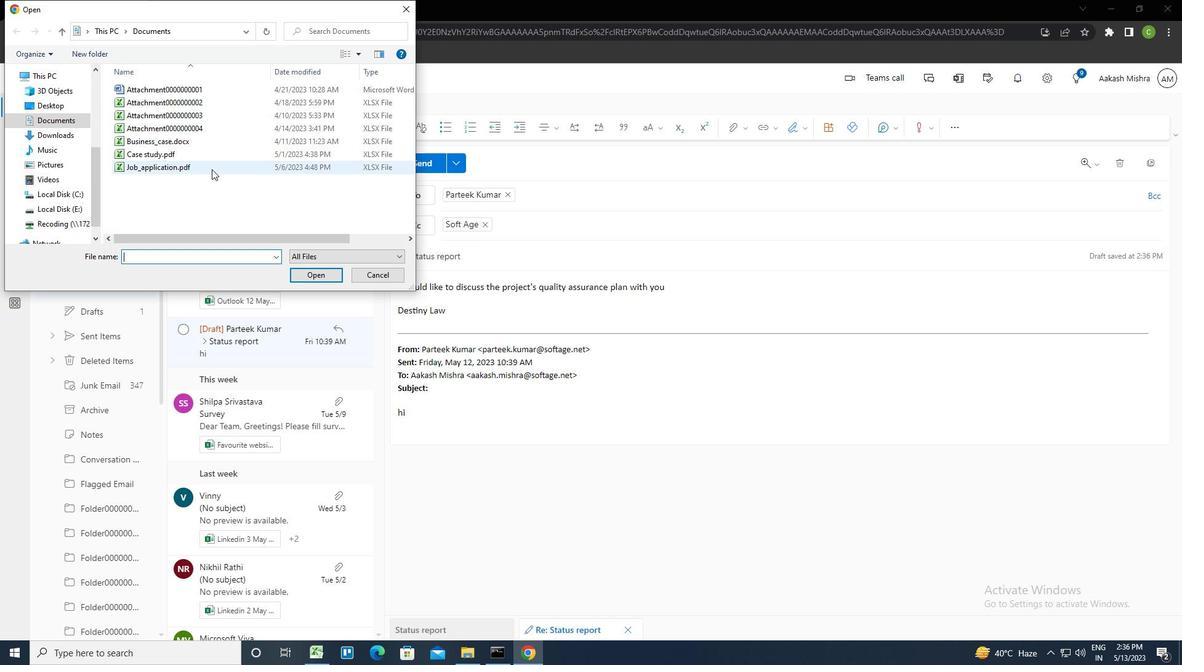 
Action: Key pressed <Key.f2><Key.caps_lock>F<Key.caps_lock>EASIBILTY<Key.shift_r><Key.shift_r>_REPORT.DOCX<Key.enter><Key.enter>
Screenshot: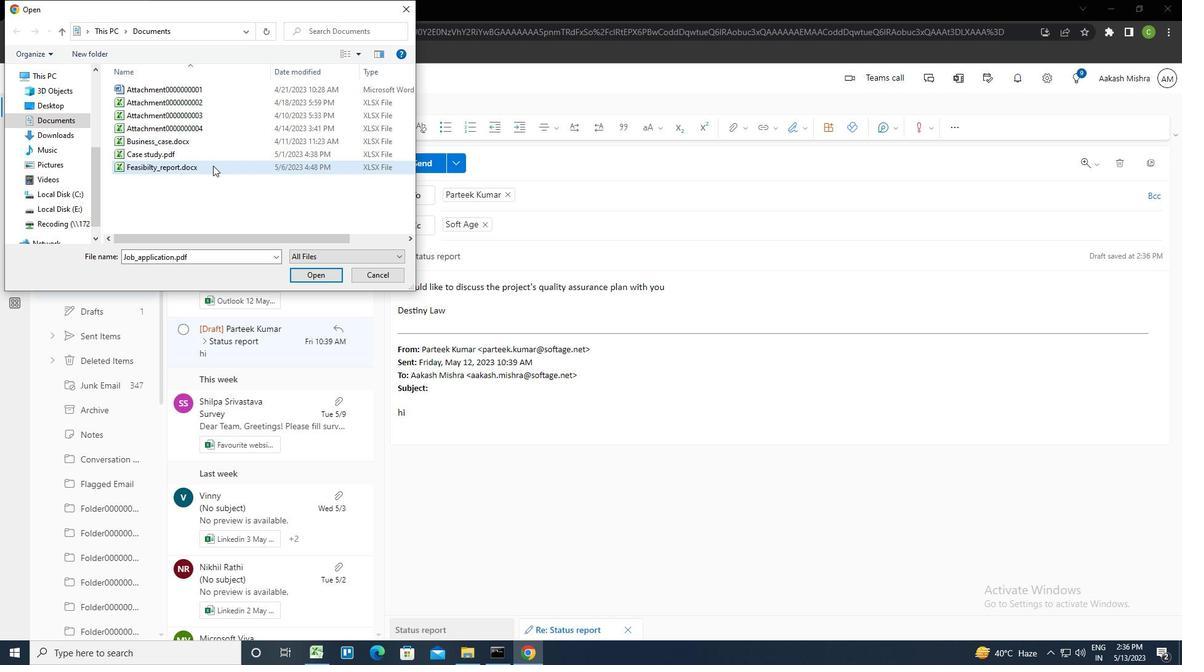 
Action: Mouse moved to (665, 333)
Screenshot: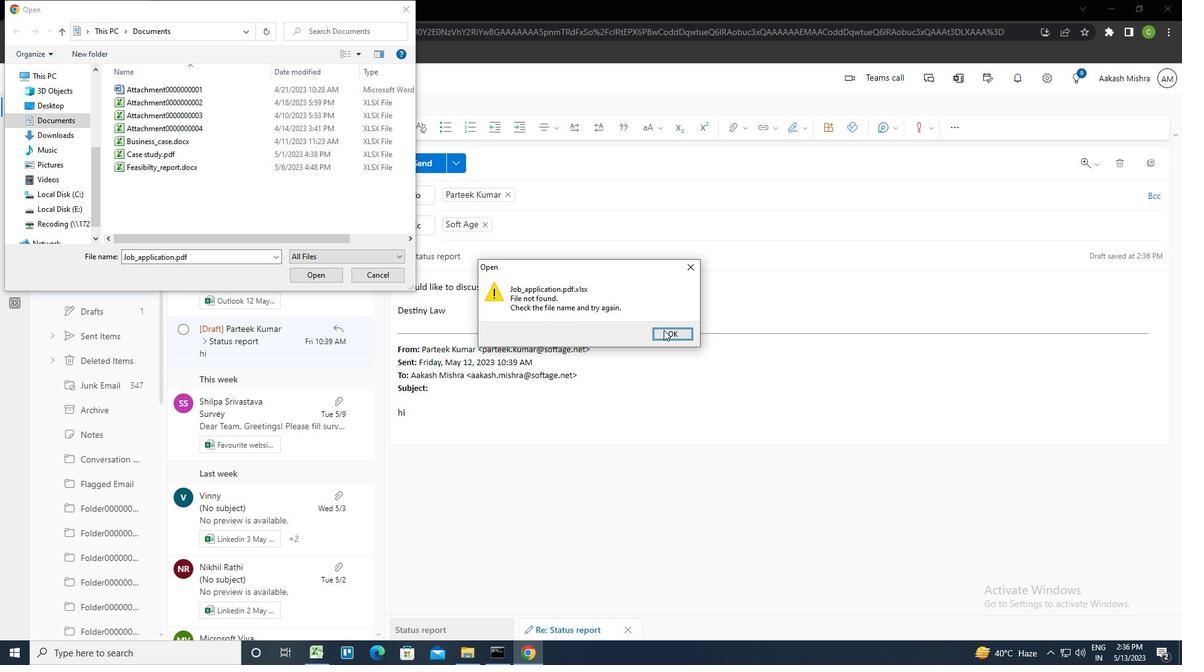 
Action: Mouse pressed left at (665, 333)
Screenshot: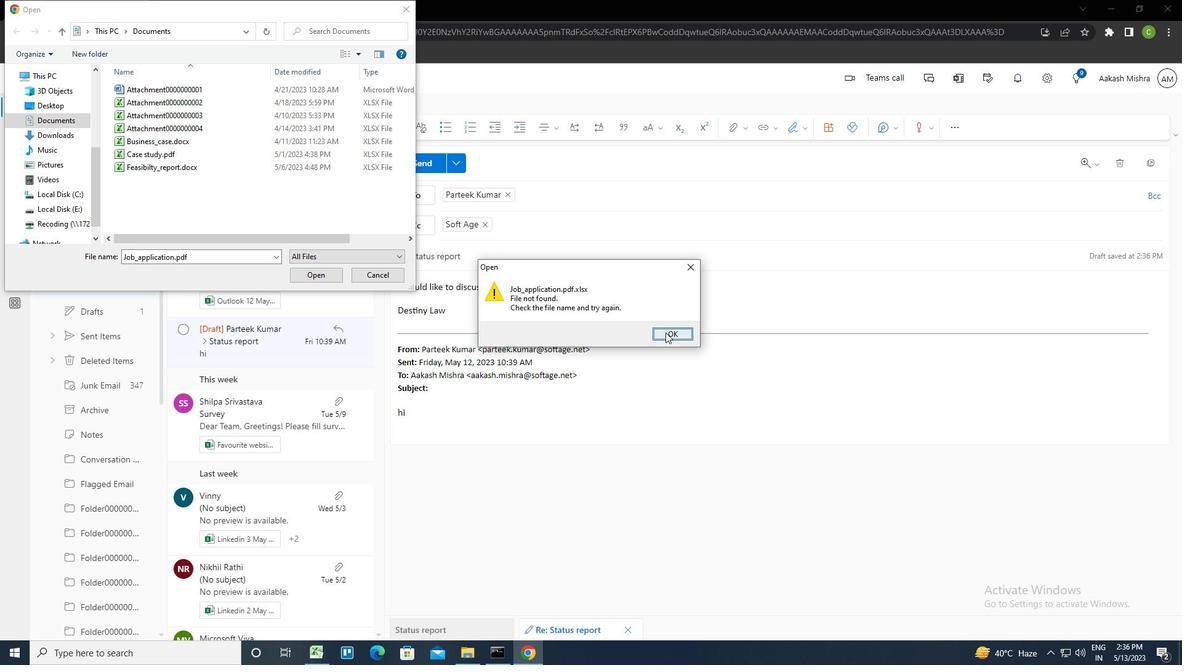 
Action: Mouse moved to (170, 163)
Screenshot: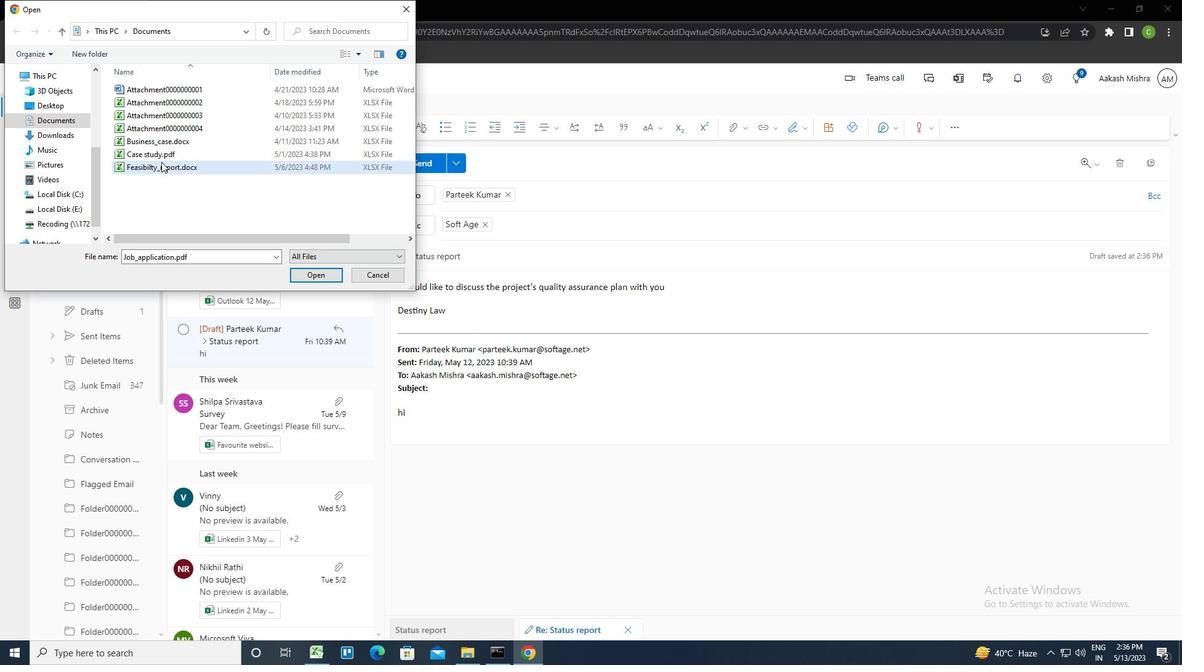 
Action: Mouse pressed left at (170, 163)
Screenshot: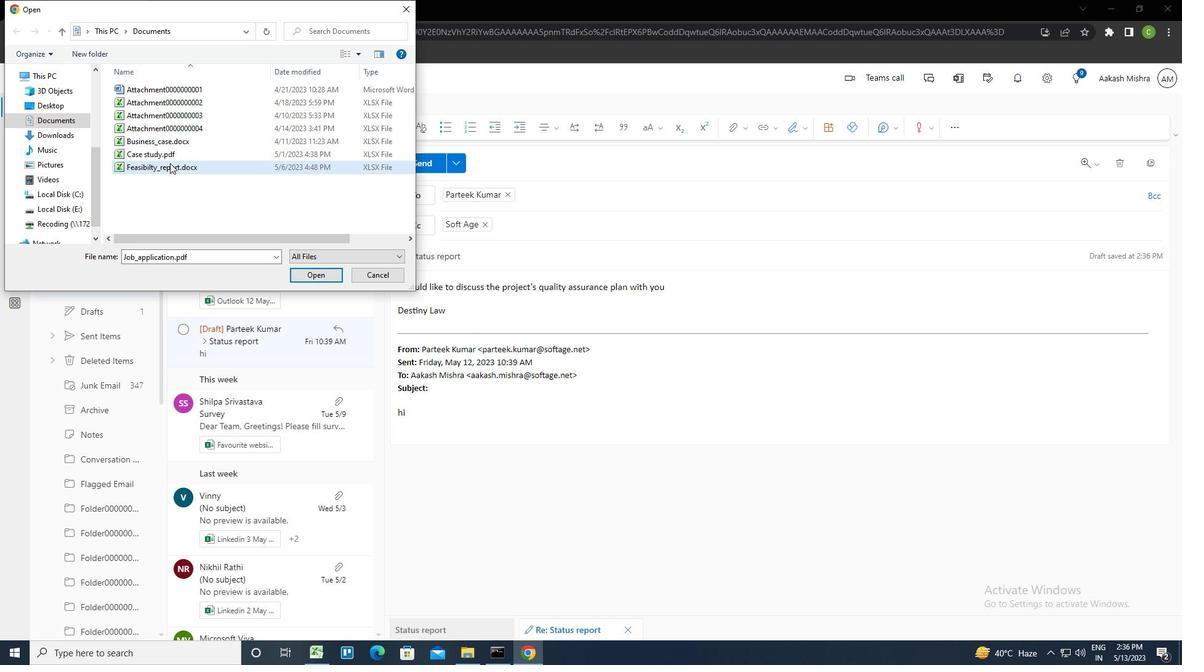 
Action: Mouse pressed left at (170, 163)
Screenshot: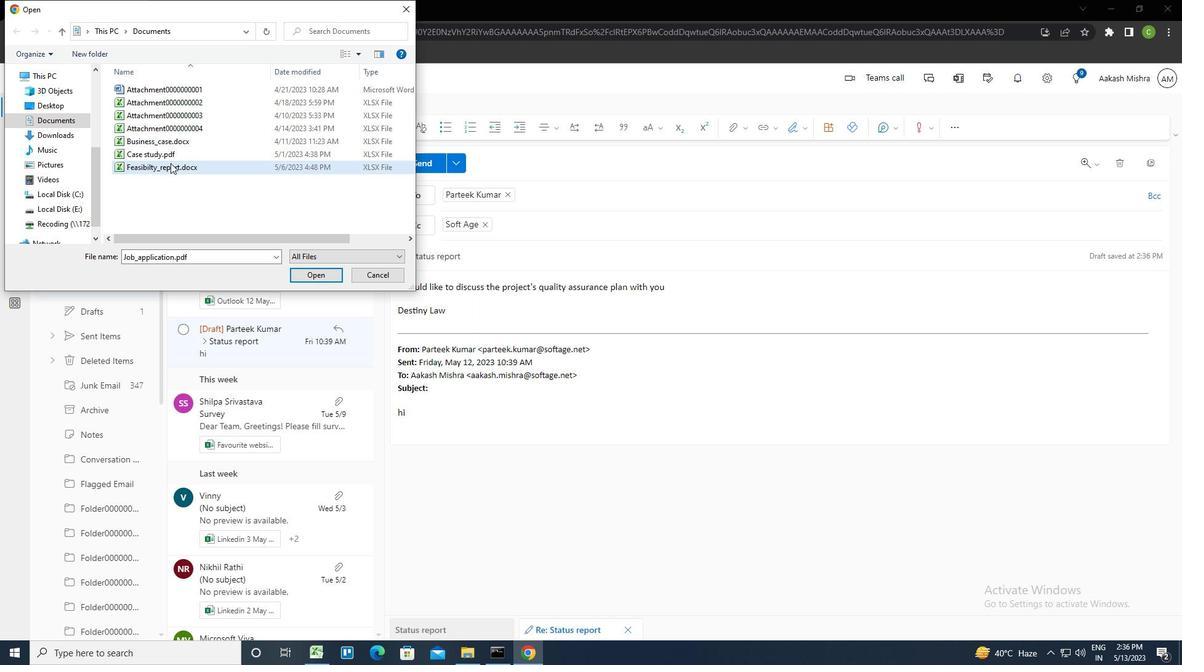 
Action: Mouse moved to (428, 162)
Screenshot: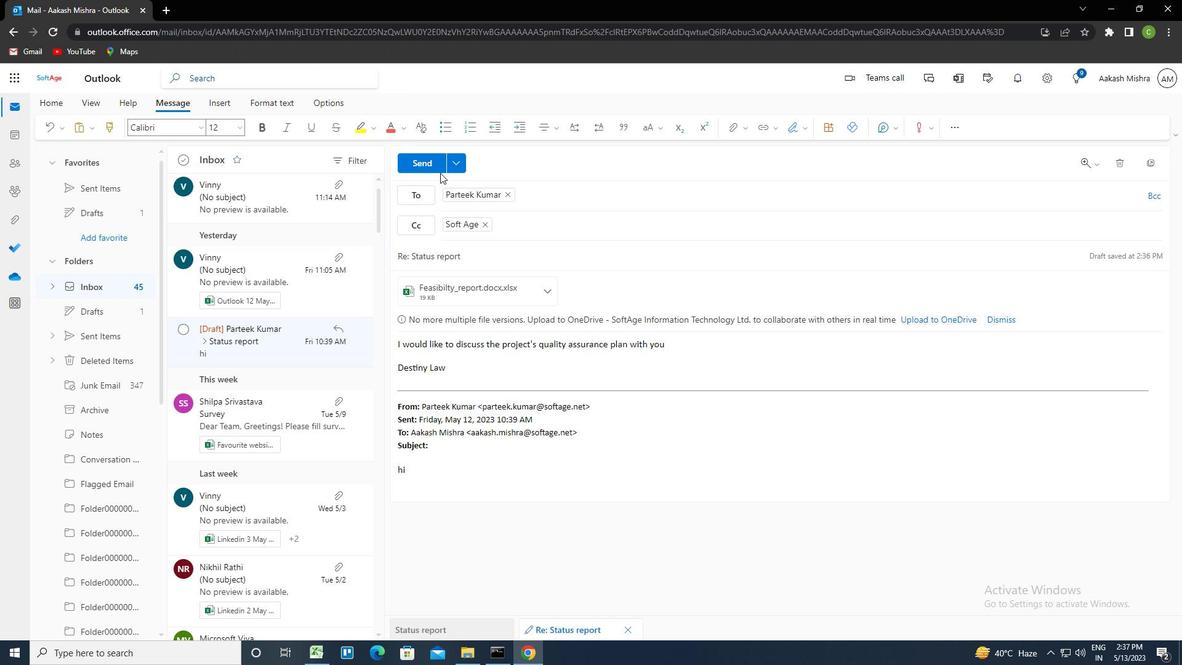 
Action: Mouse pressed left at (428, 162)
Screenshot: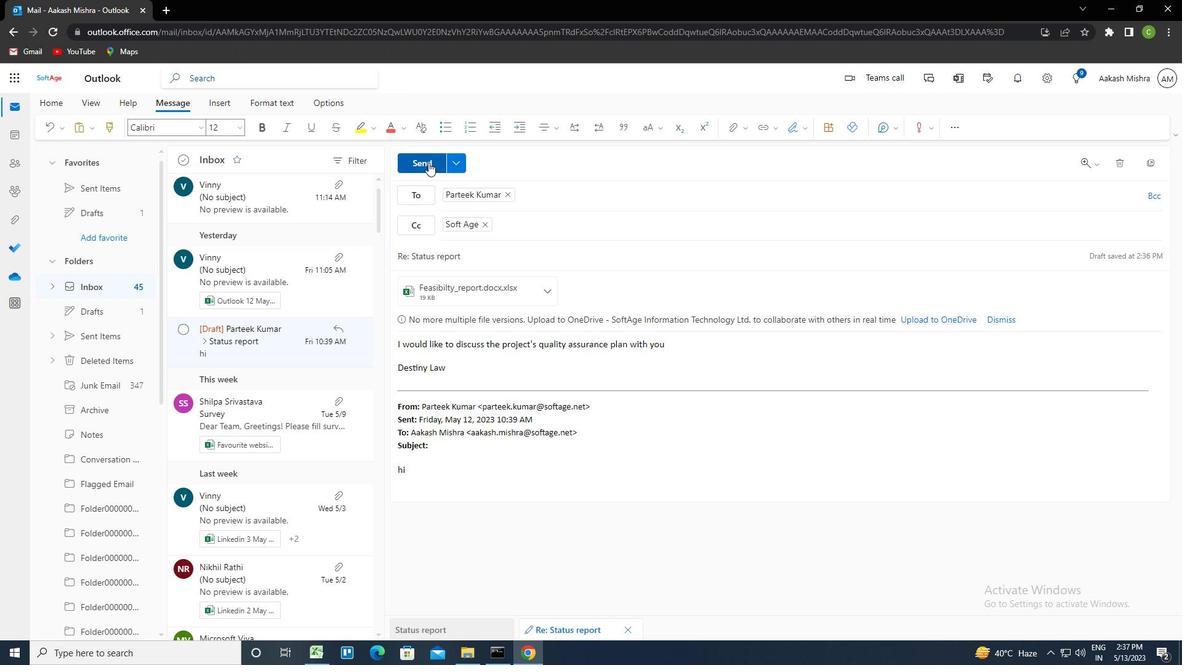 
Action: Mouse moved to (669, 390)
Screenshot: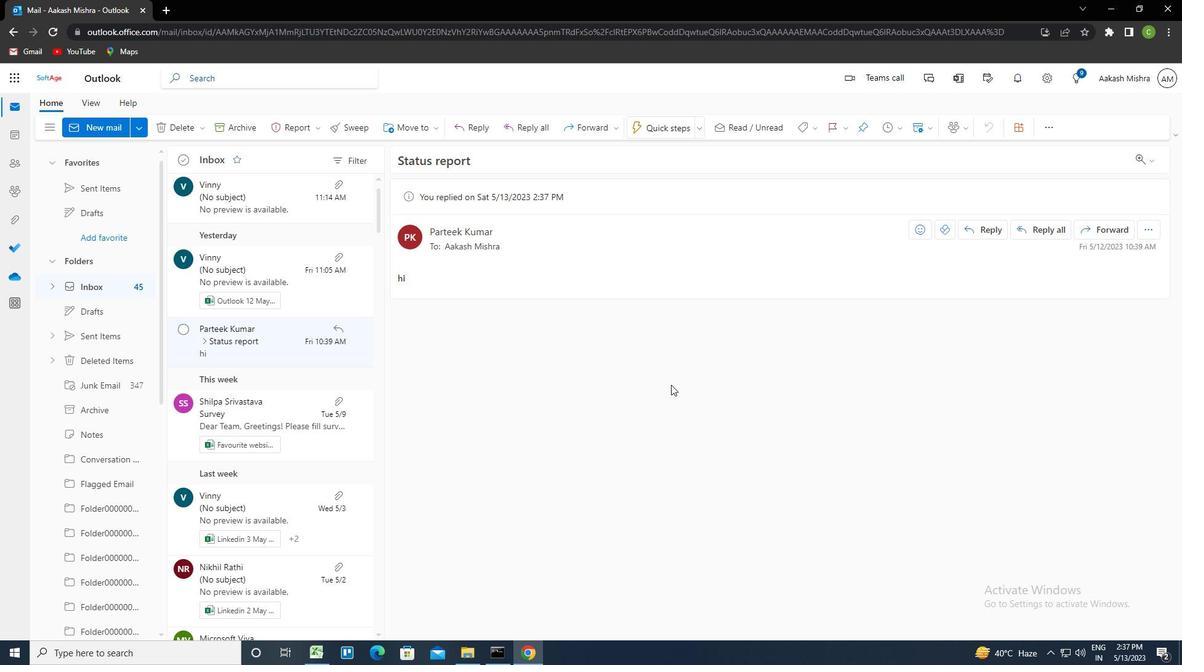 
